 Task: Find connections with filter location Cleckheaton with filter topic #jobinterviewswith filter profile language Spanish with filter current company GULF JOBS with filter school RK University with filter industry Outsourcing and Offshoring Consulting with filter service category Auto Insurance with filter keywords title Copywriter
Action: Mouse moved to (548, 82)
Screenshot: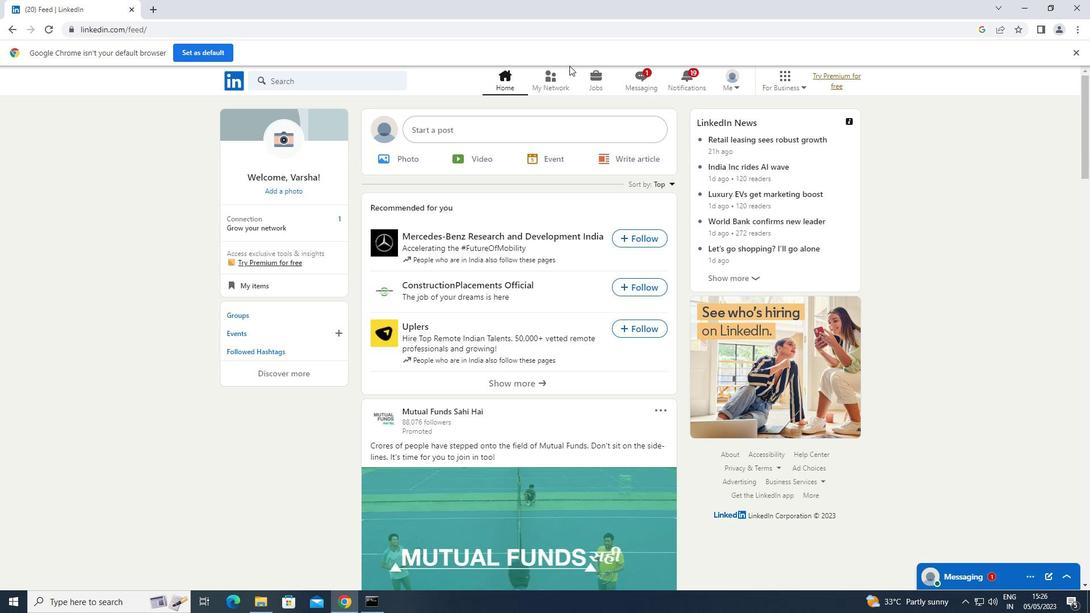 
Action: Mouse pressed left at (548, 82)
Screenshot: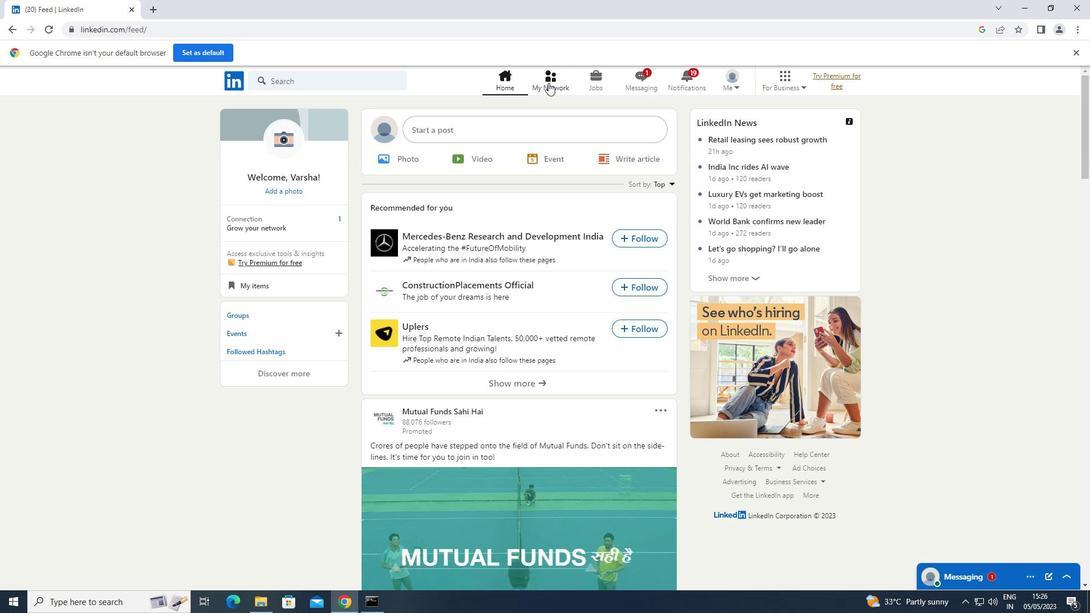 
Action: Mouse moved to (288, 140)
Screenshot: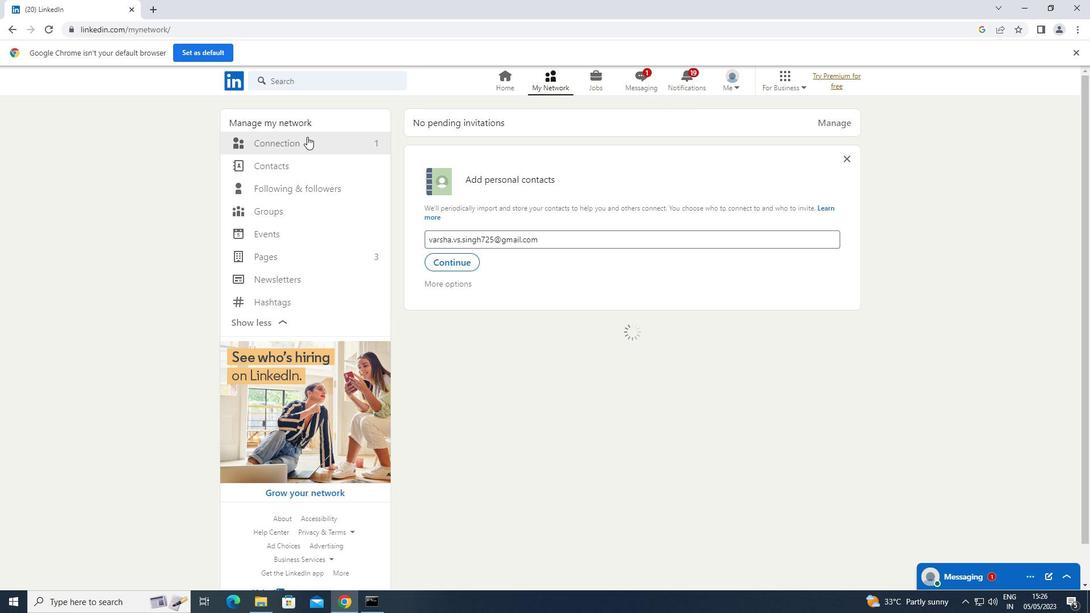 
Action: Mouse pressed left at (288, 140)
Screenshot: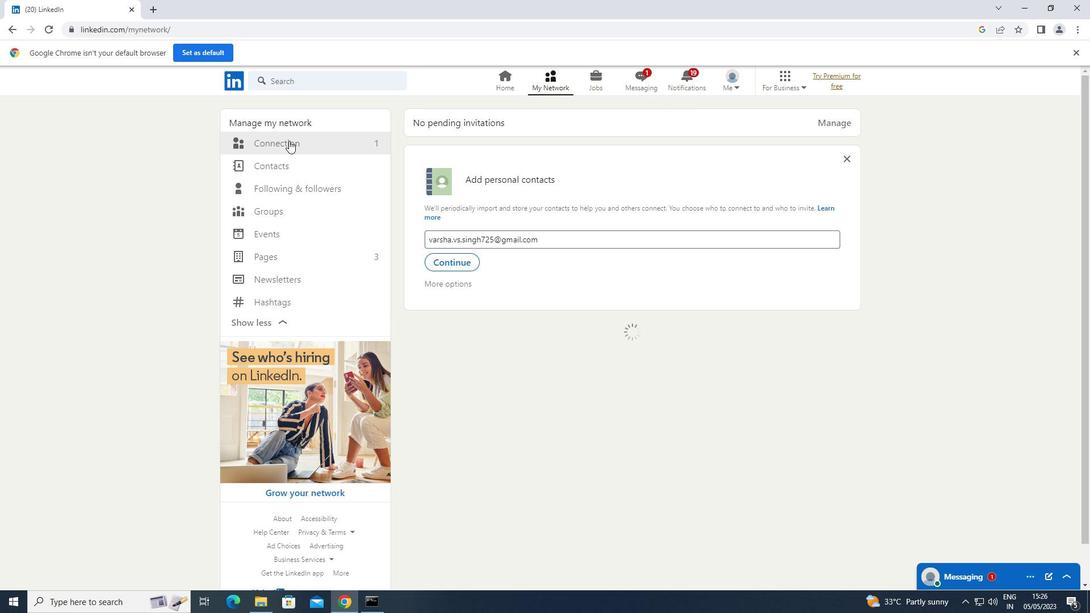 
Action: Mouse moved to (620, 141)
Screenshot: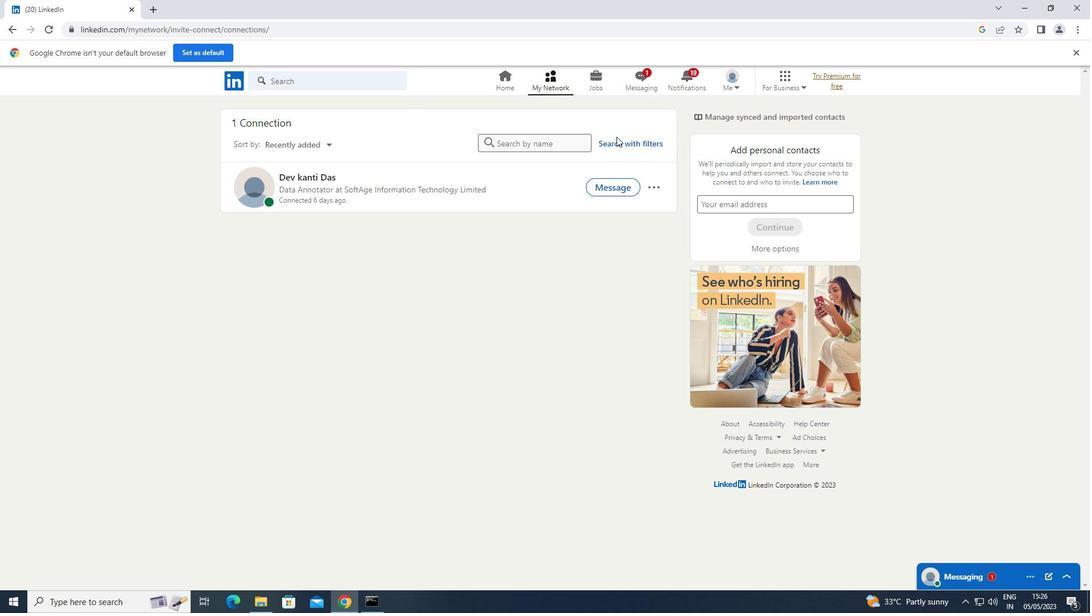 
Action: Mouse pressed left at (620, 141)
Screenshot: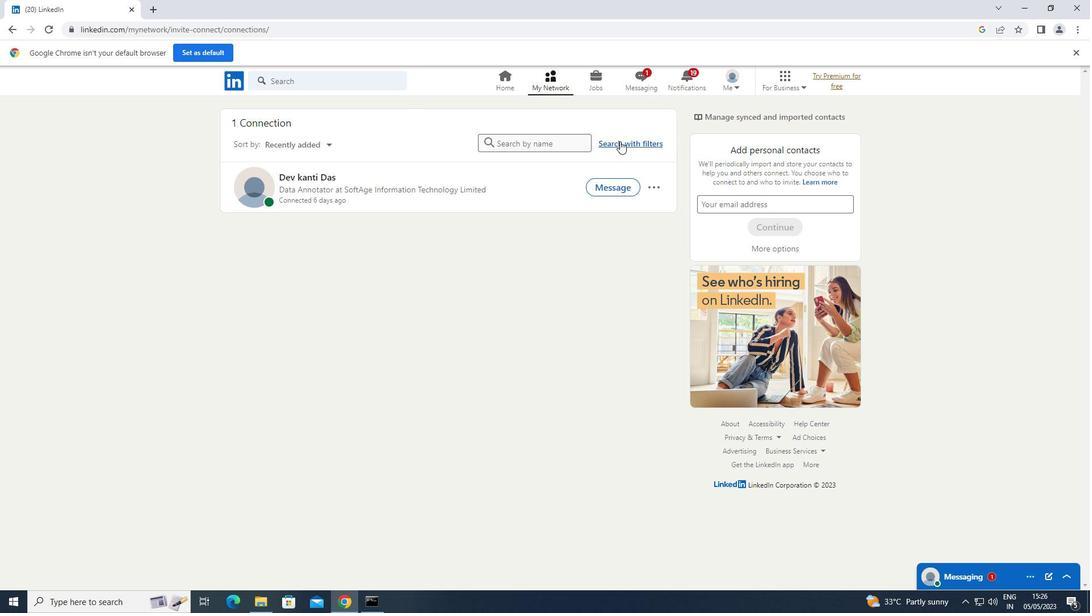 
Action: Mouse moved to (582, 112)
Screenshot: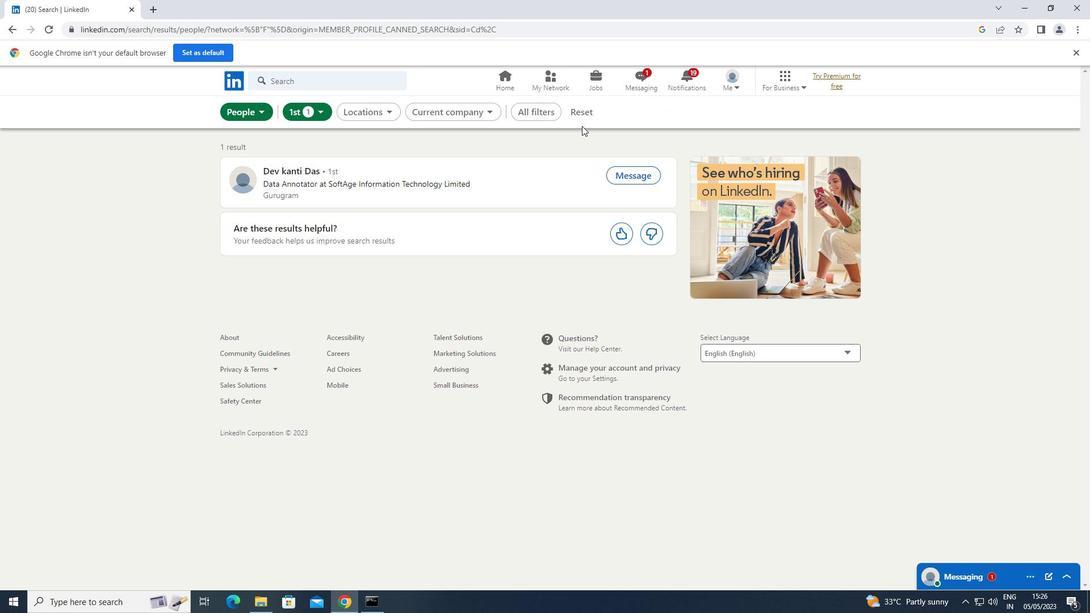 
Action: Mouse pressed left at (582, 112)
Screenshot: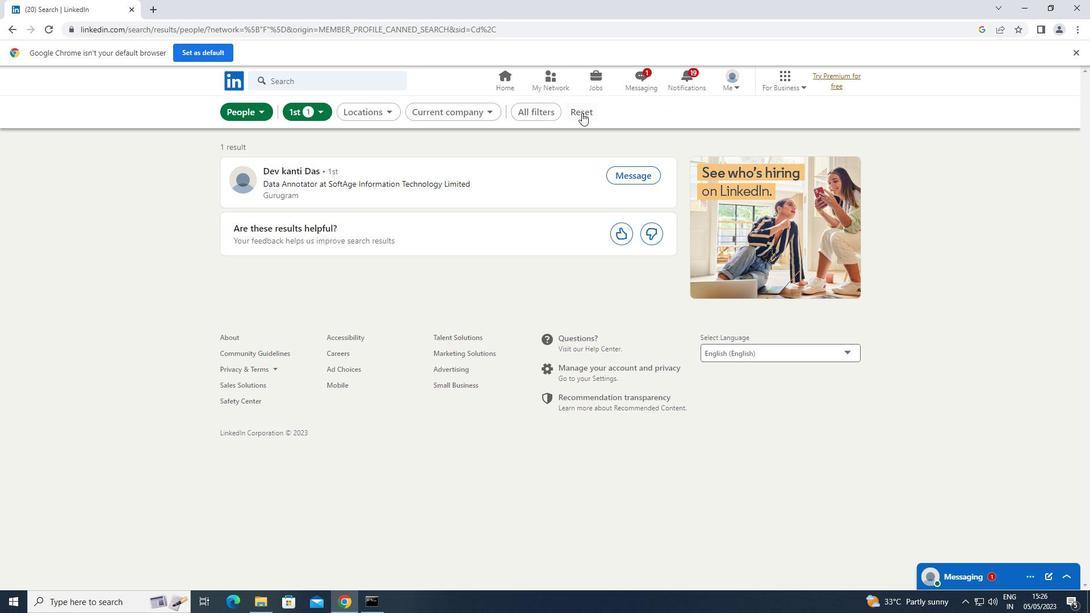 
Action: Mouse moved to (560, 114)
Screenshot: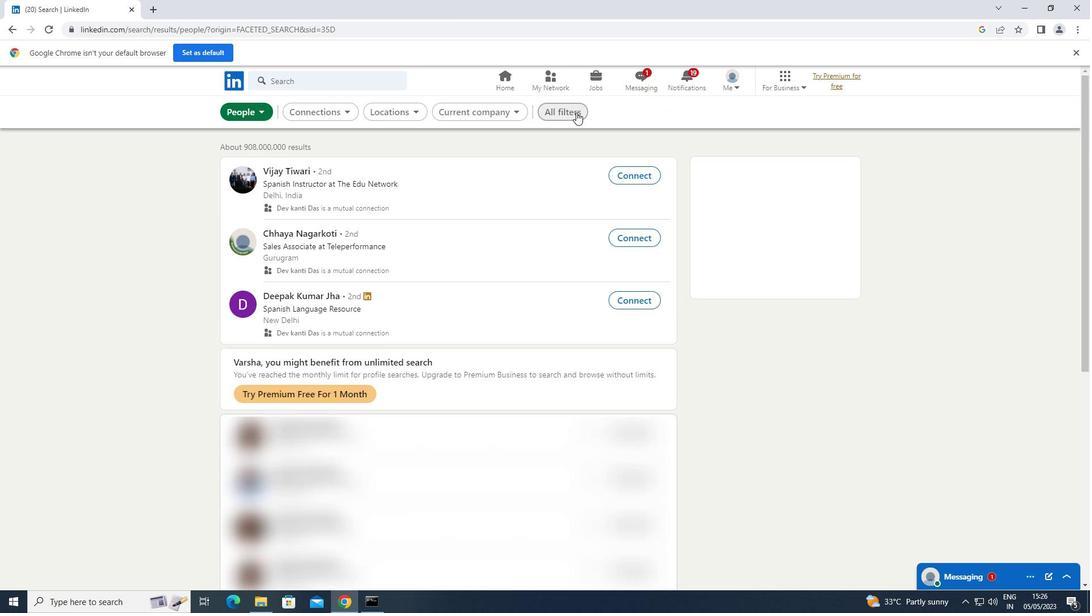 
Action: Mouse pressed left at (560, 114)
Screenshot: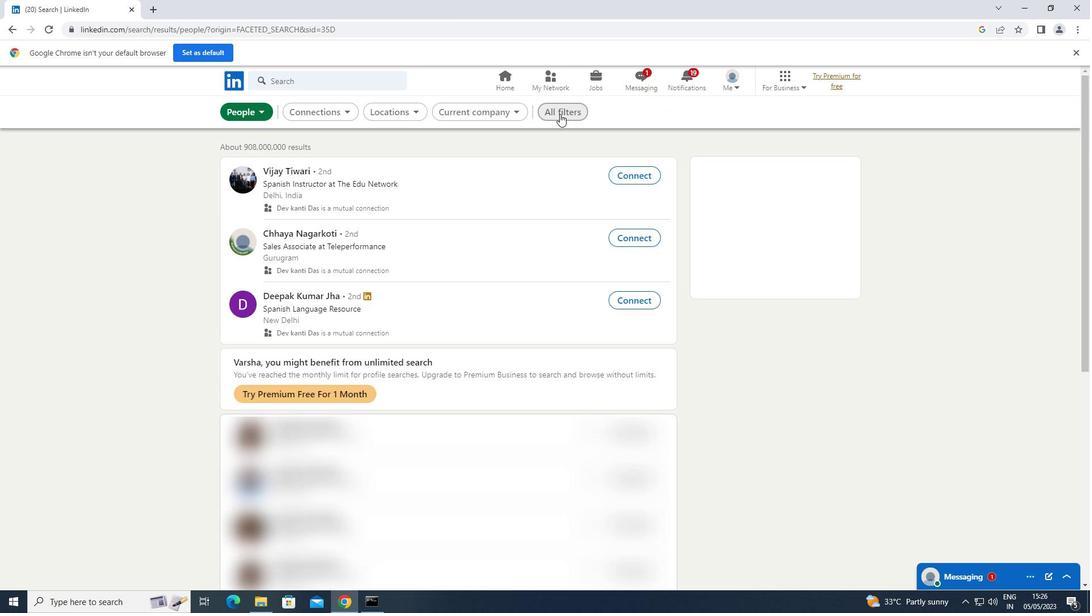 
Action: Mouse moved to (854, 277)
Screenshot: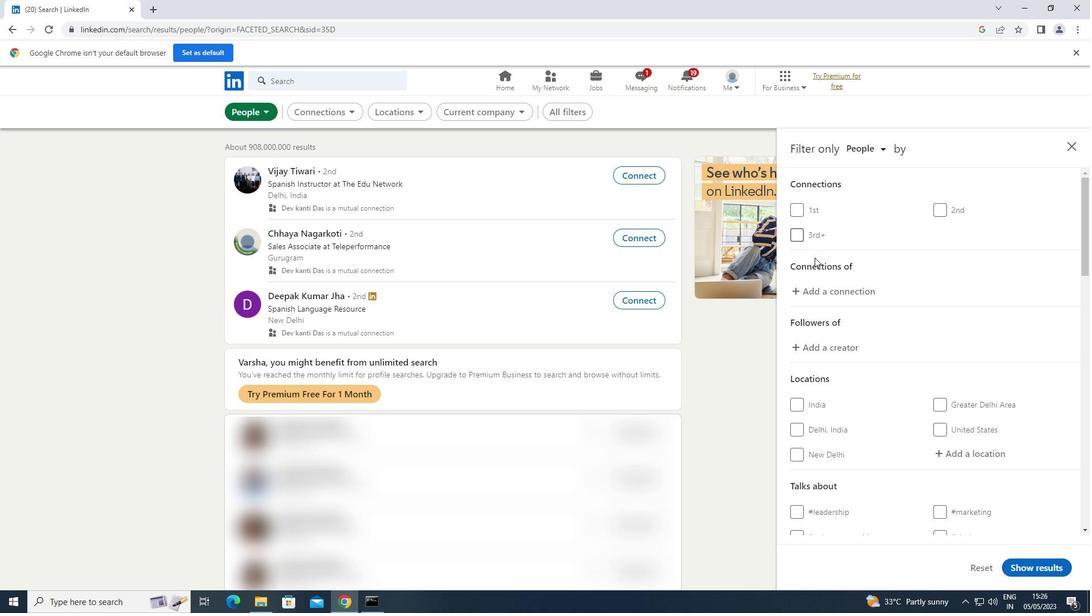 
Action: Mouse scrolled (854, 276) with delta (0, 0)
Screenshot: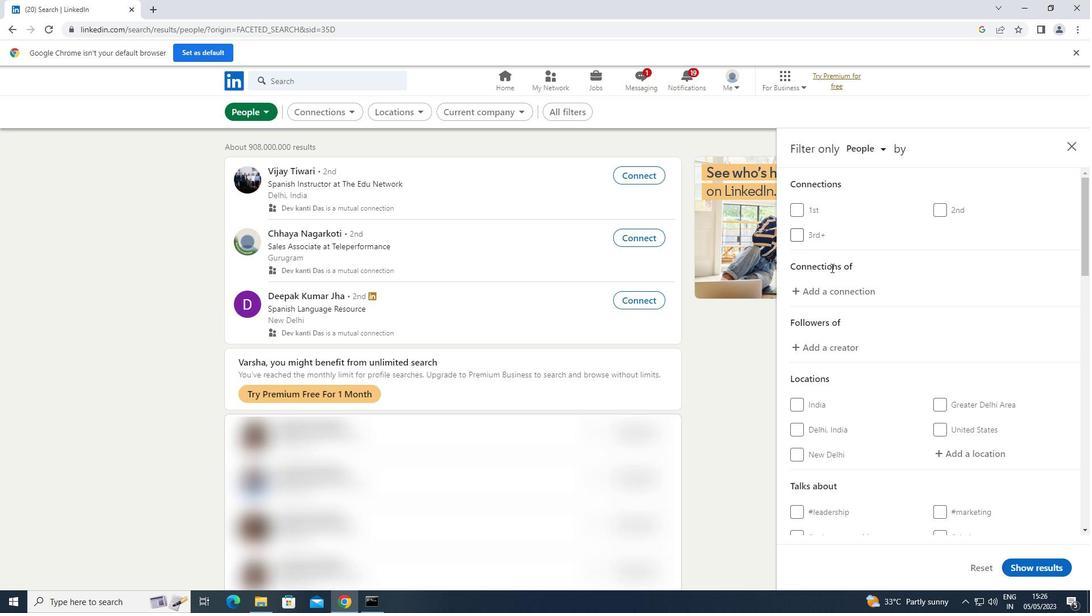 
Action: Mouse scrolled (854, 276) with delta (0, 0)
Screenshot: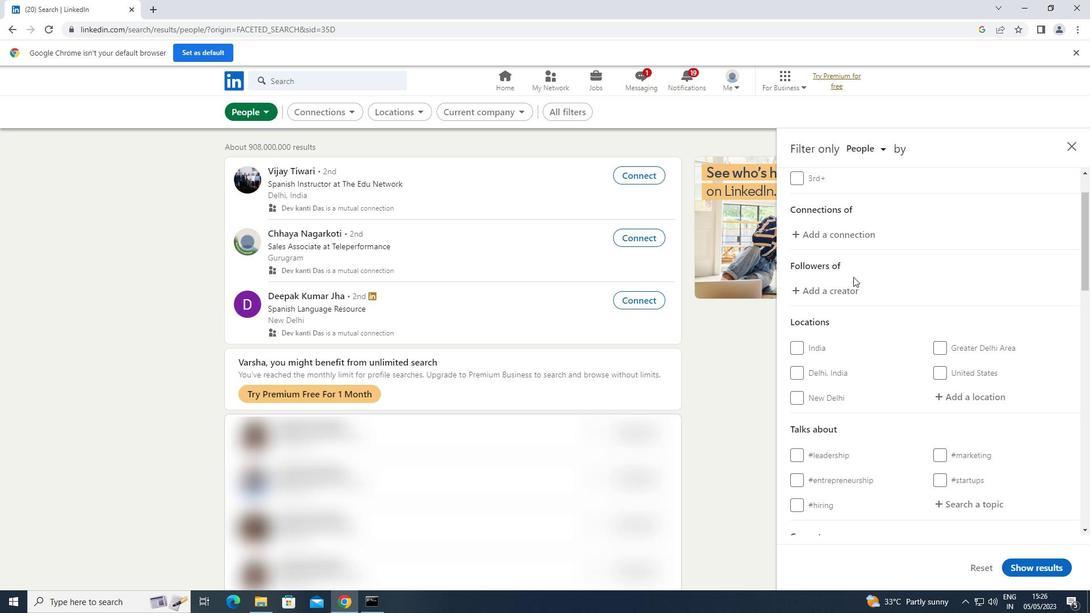 
Action: Mouse moved to (955, 344)
Screenshot: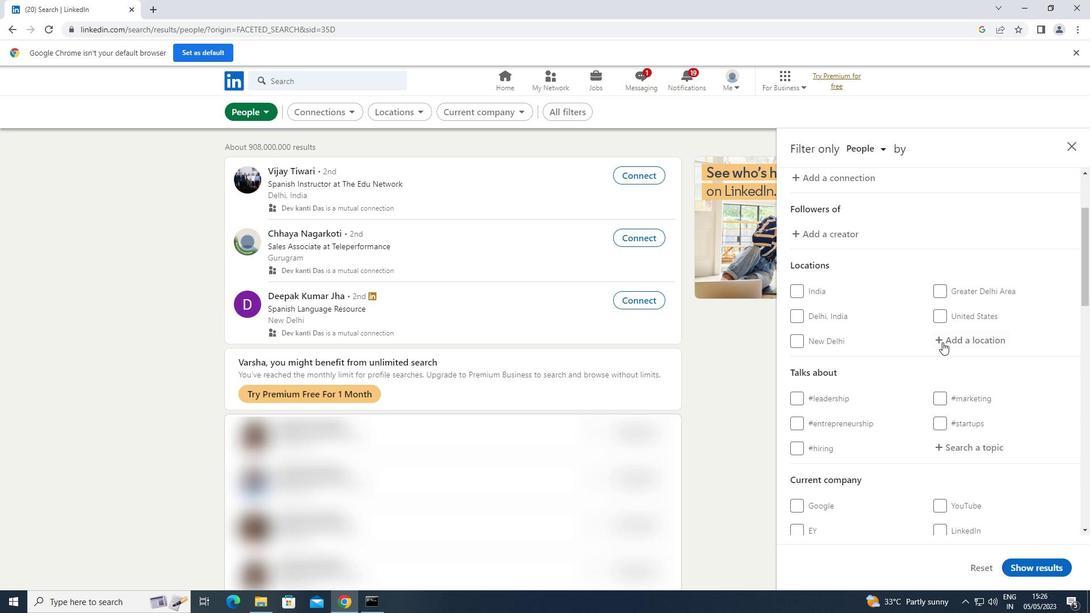 
Action: Mouse pressed left at (955, 344)
Screenshot: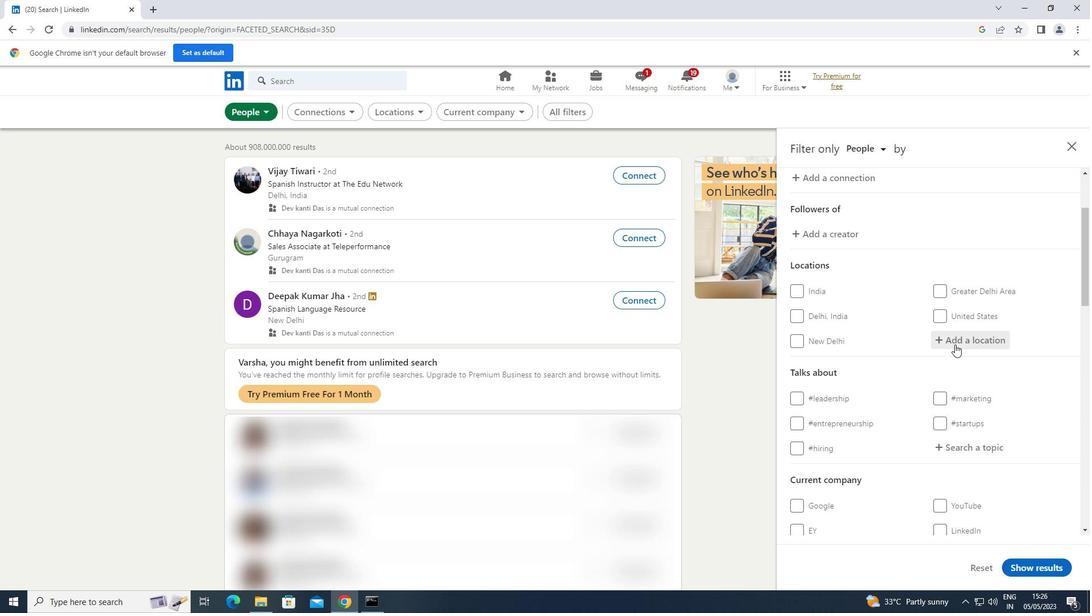 
Action: Key pressed <Key.shift>CLEA<Key.backspace>CKHEATON
Screenshot: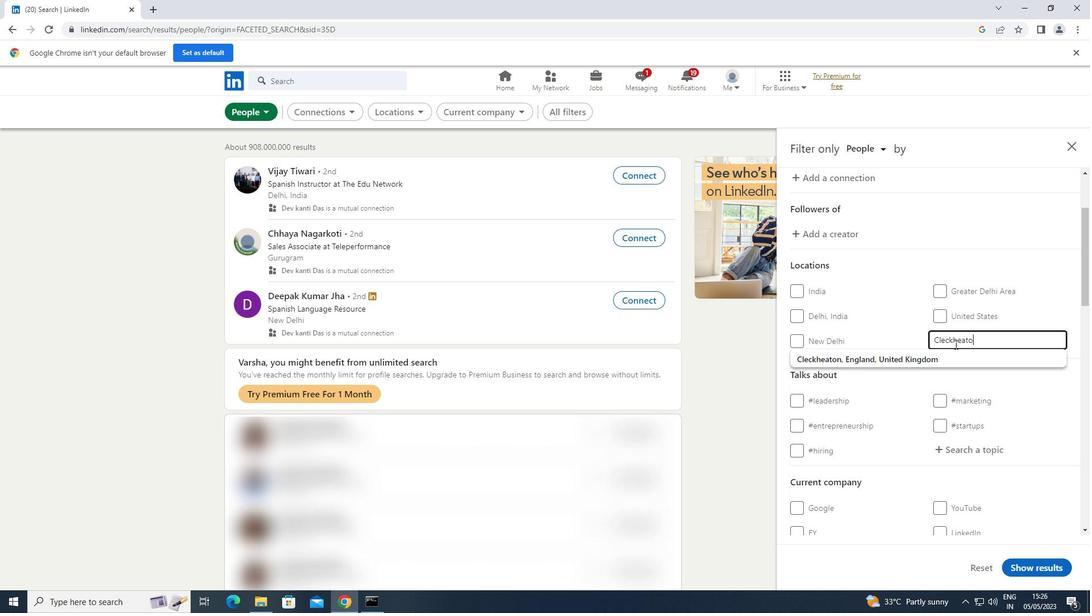
Action: Mouse moved to (952, 444)
Screenshot: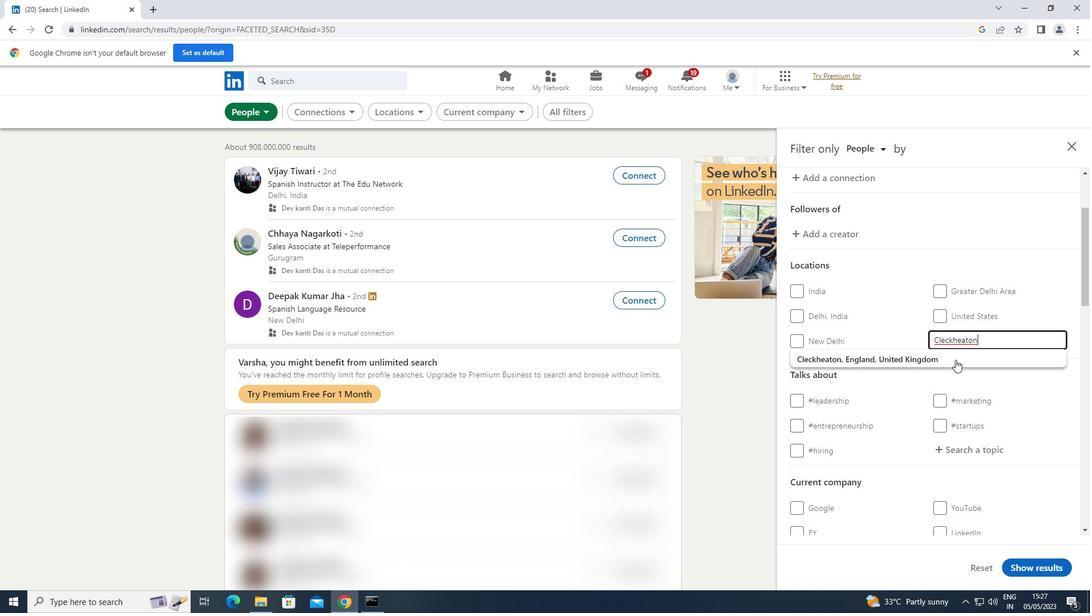 
Action: Mouse pressed left at (952, 444)
Screenshot: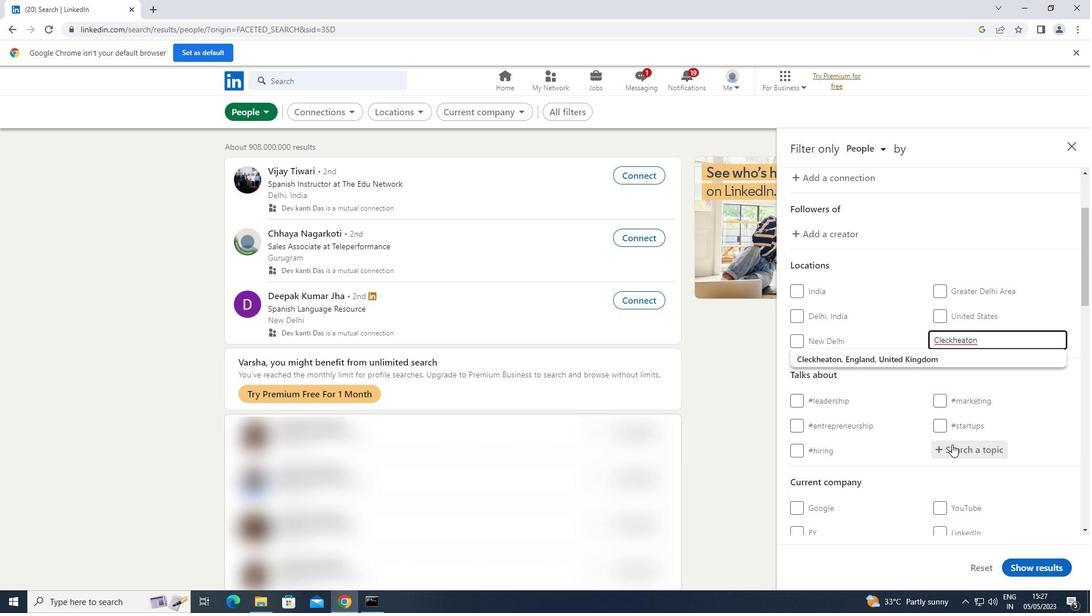 
Action: Key pressed JOBINTERVIEWS
Screenshot: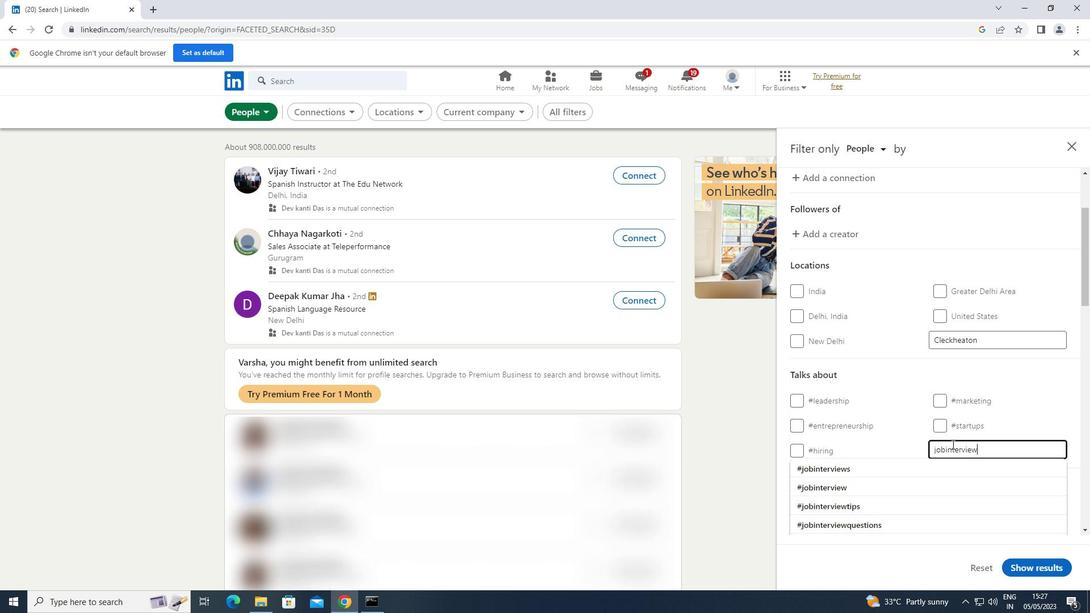 
Action: Mouse moved to (864, 467)
Screenshot: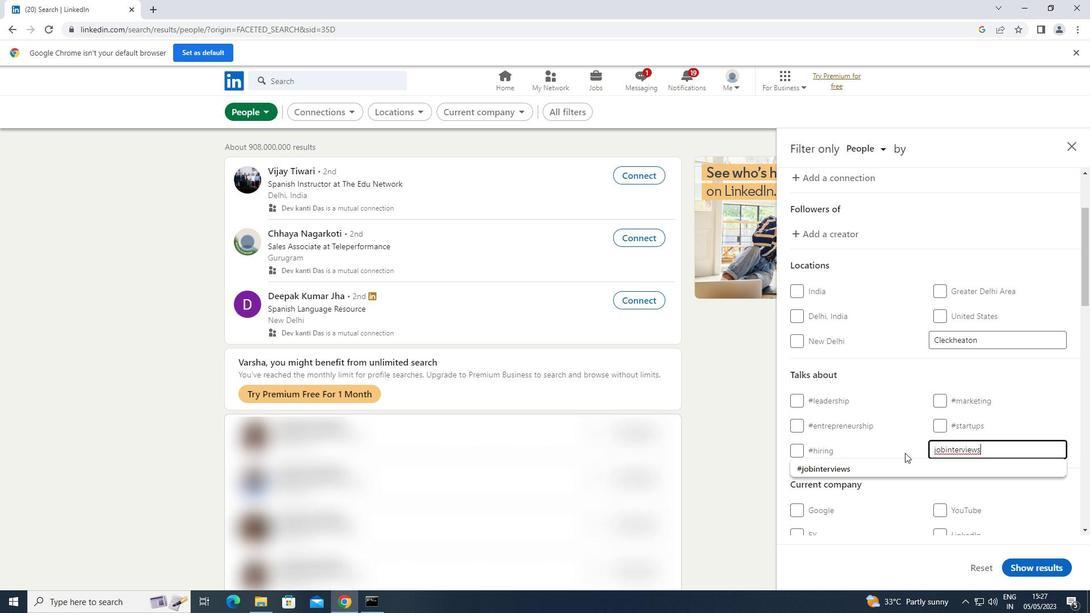 
Action: Mouse pressed left at (864, 467)
Screenshot: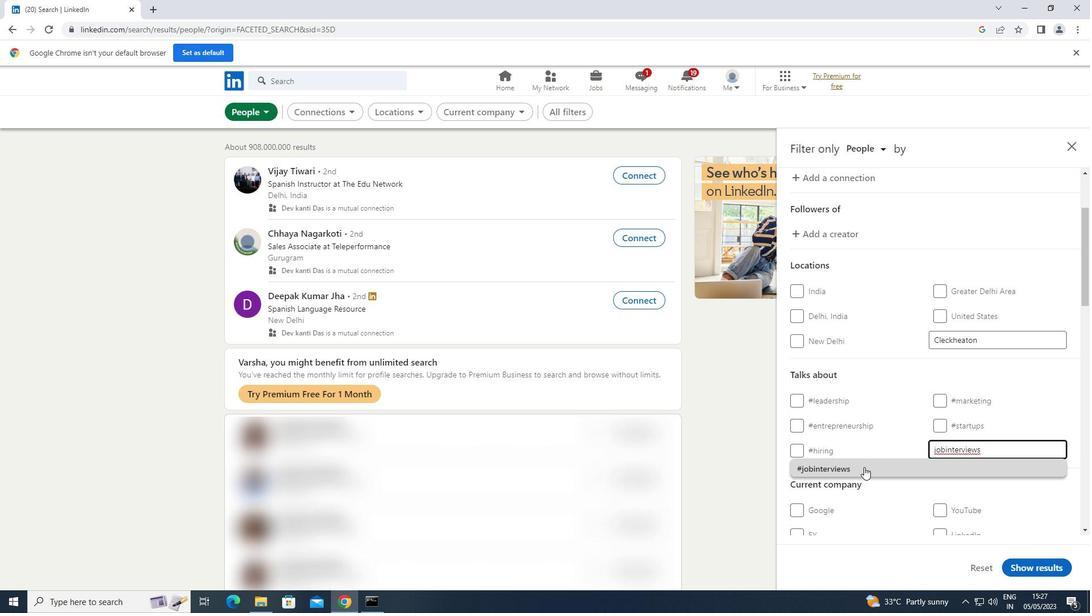 
Action: Mouse moved to (885, 455)
Screenshot: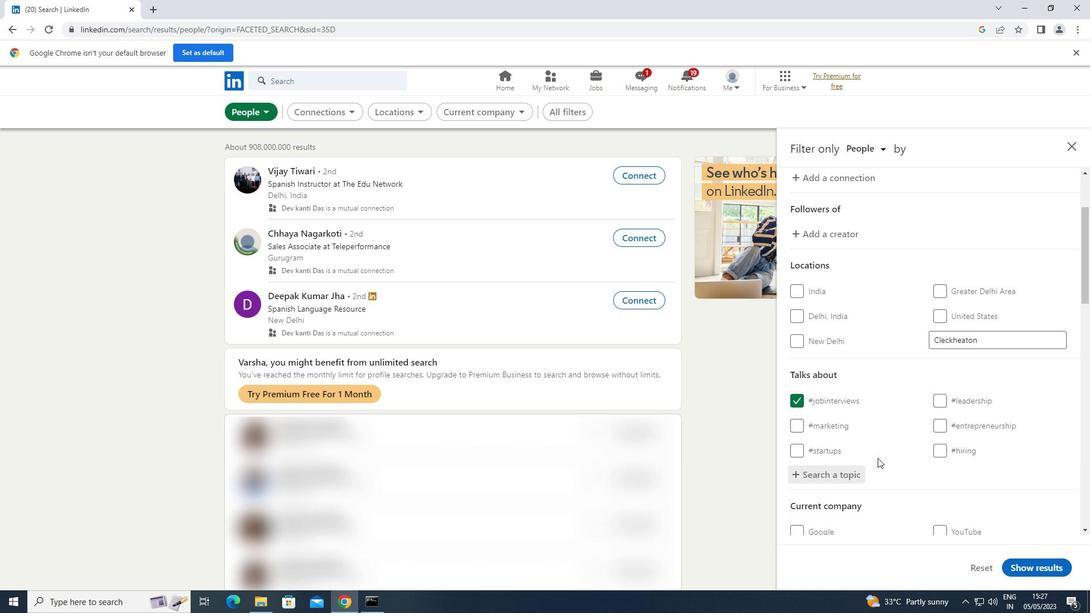
Action: Mouse scrolled (885, 454) with delta (0, 0)
Screenshot: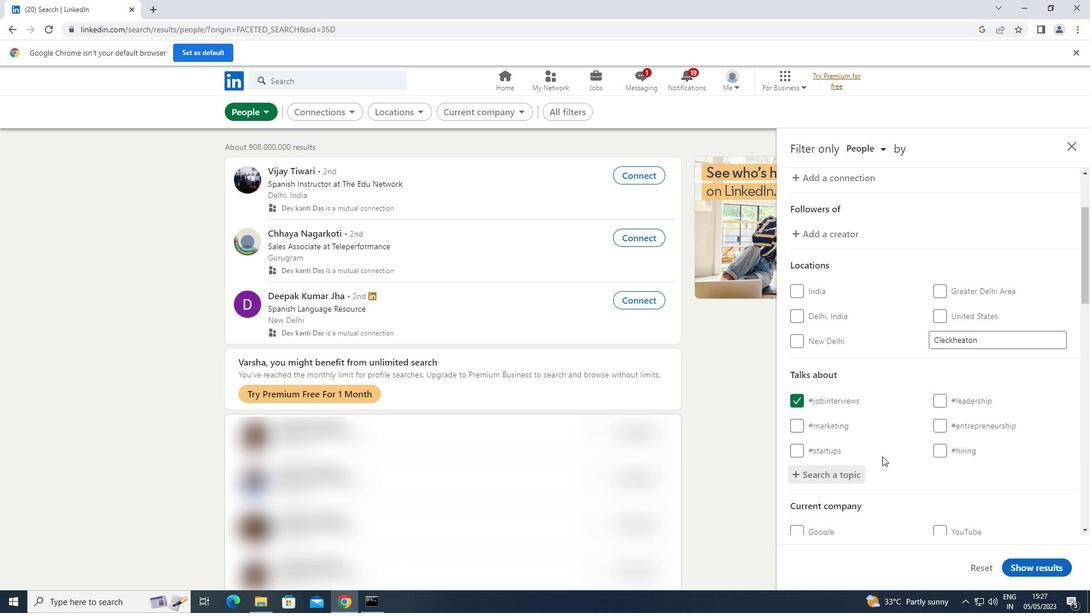 
Action: Mouse scrolled (885, 454) with delta (0, 0)
Screenshot: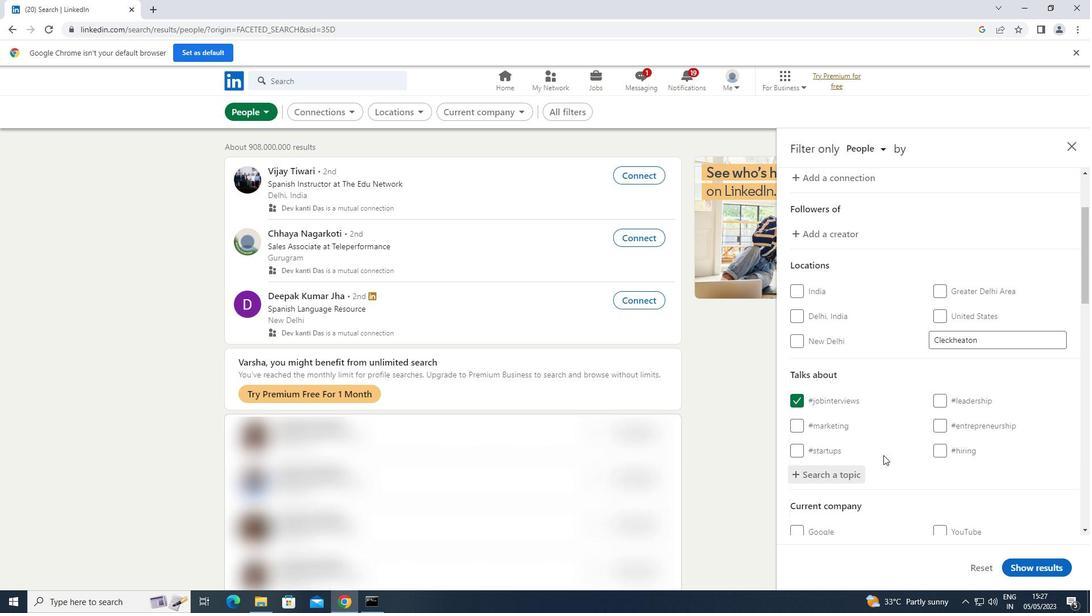 
Action: Mouse scrolled (885, 454) with delta (0, 0)
Screenshot: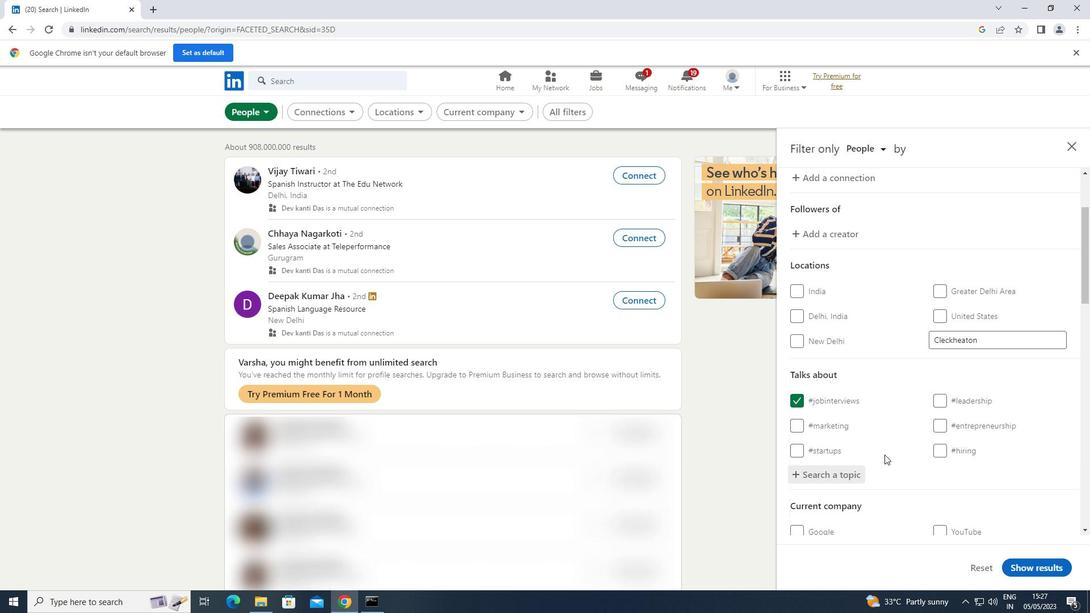 
Action: Mouse scrolled (885, 454) with delta (0, 0)
Screenshot: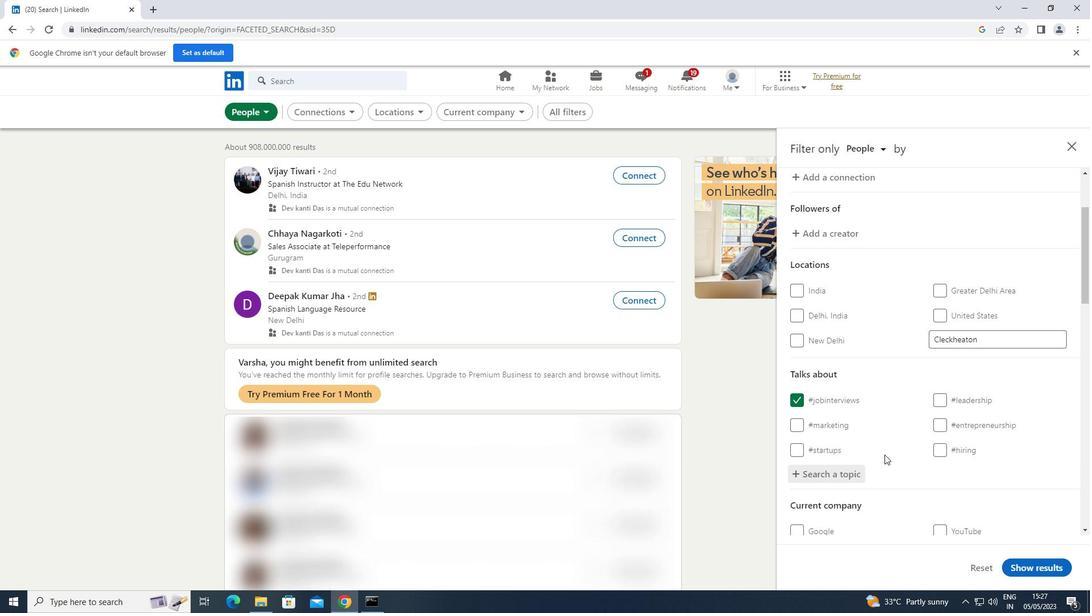 
Action: Mouse moved to (887, 454)
Screenshot: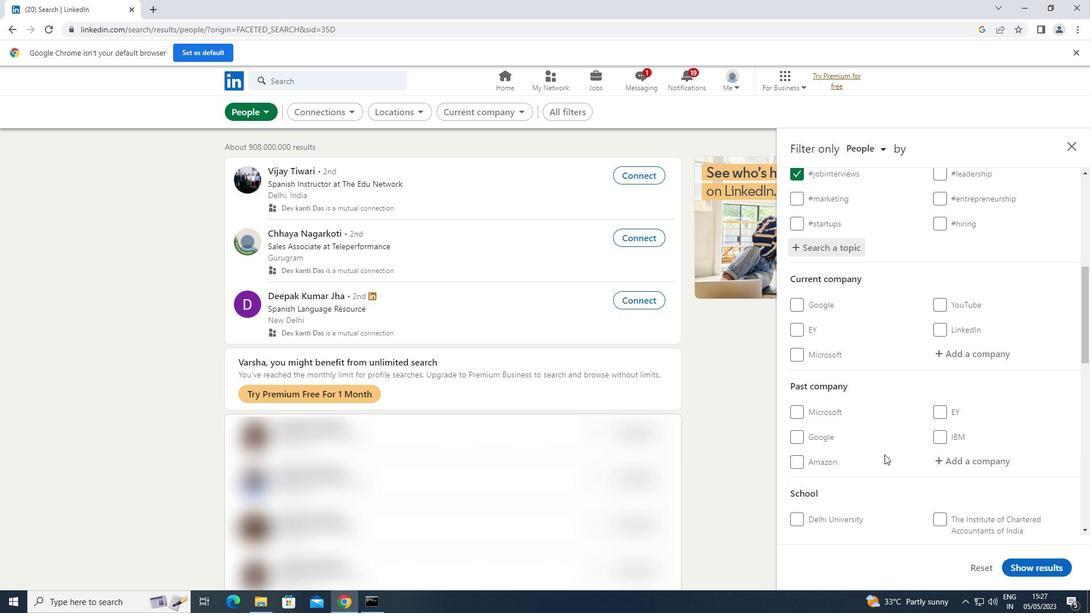 
Action: Mouse scrolled (887, 454) with delta (0, 0)
Screenshot: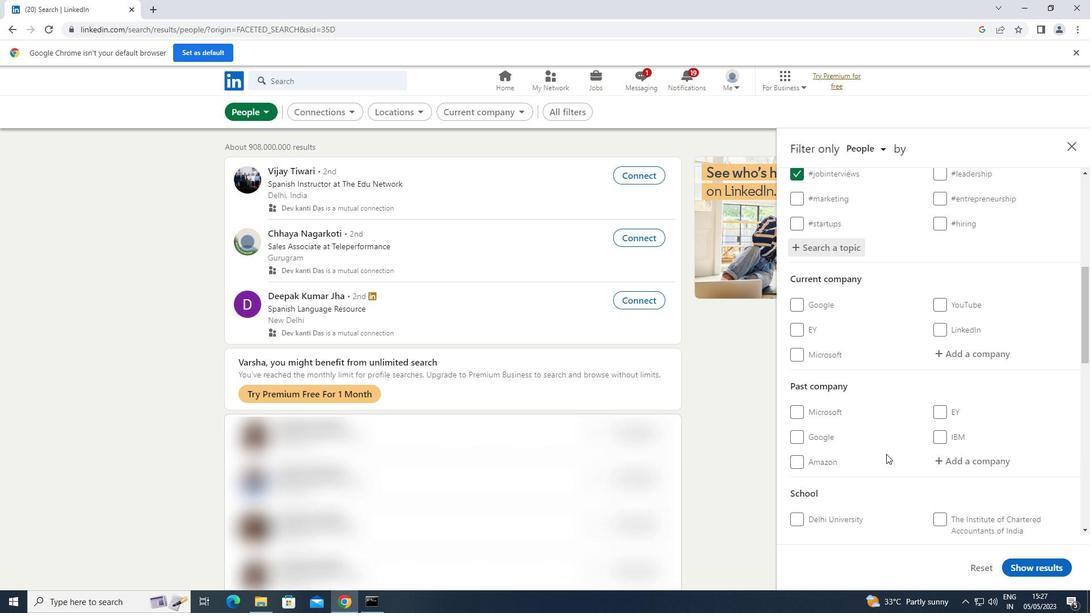 
Action: Mouse scrolled (887, 454) with delta (0, 0)
Screenshot: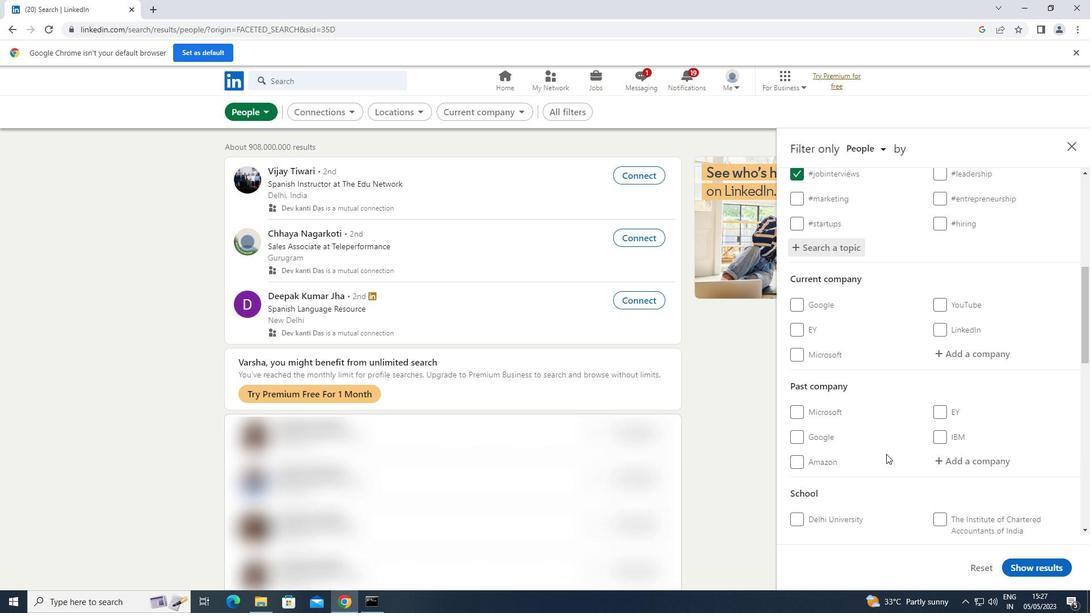 
Action: Mouse scrolled (887, 454) with delta (0, 0)
Screenshot: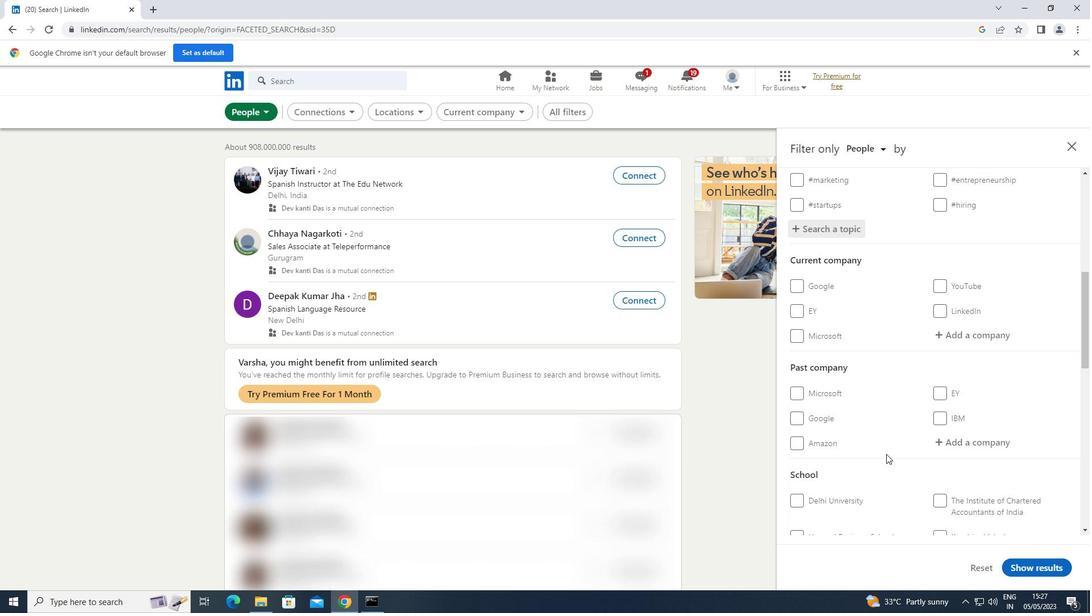 
Action: Mouse scrolled (887, 454) with delta (0, 0)
Screenshot: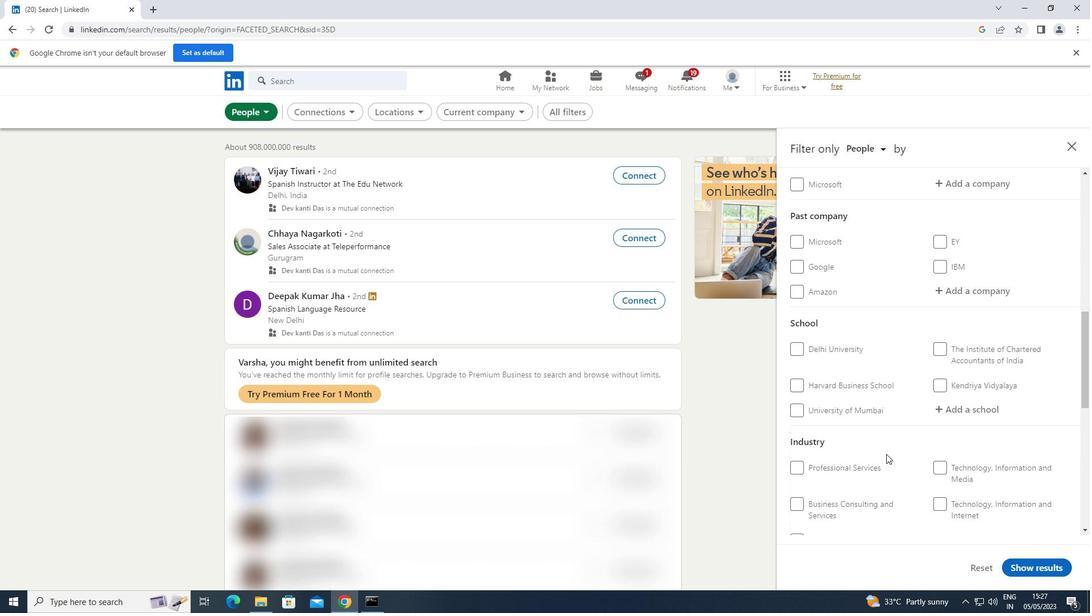 
Action: Mouse scrolled (887, 454) with delta (0, 0)
Screenshot: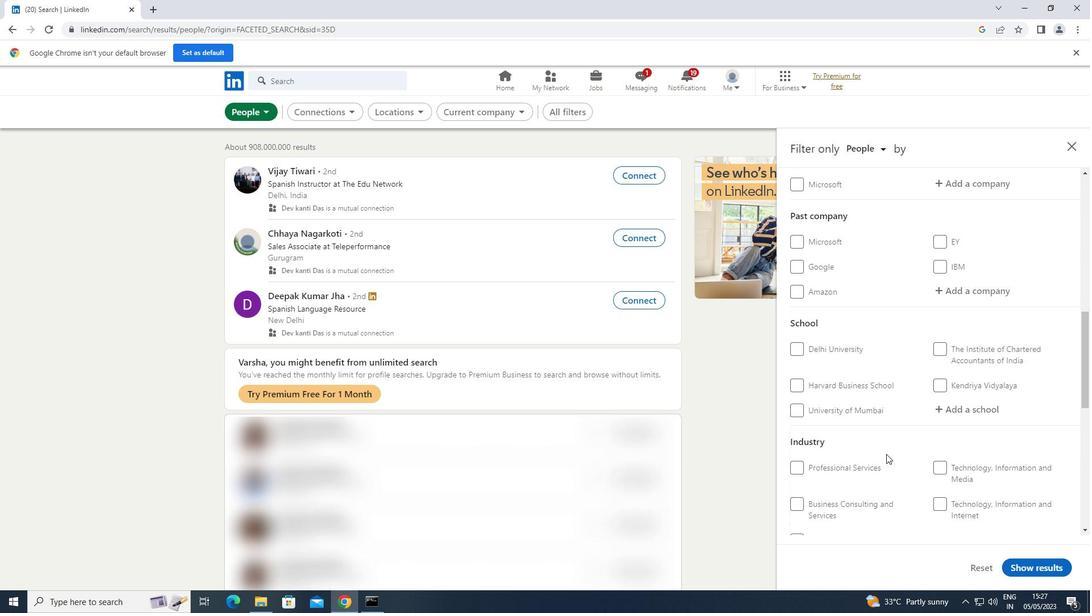 
Action: Mouse scrolled (887, 454) with delta (0, 0)
Screenshot: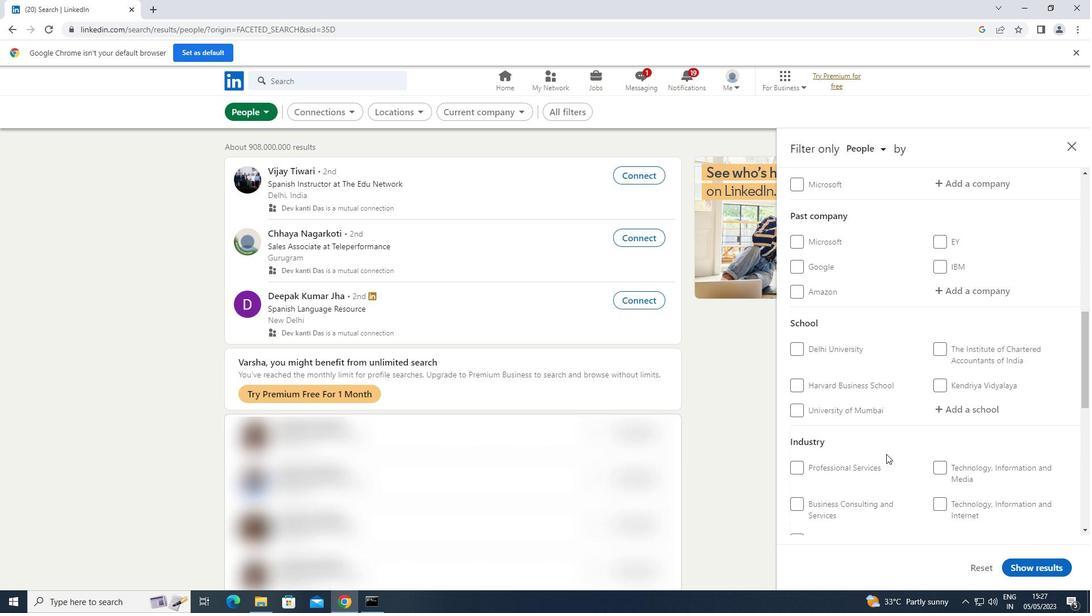 
Action: Mouse scrolled (887, 454) with delta (0, 0)
Screenshot: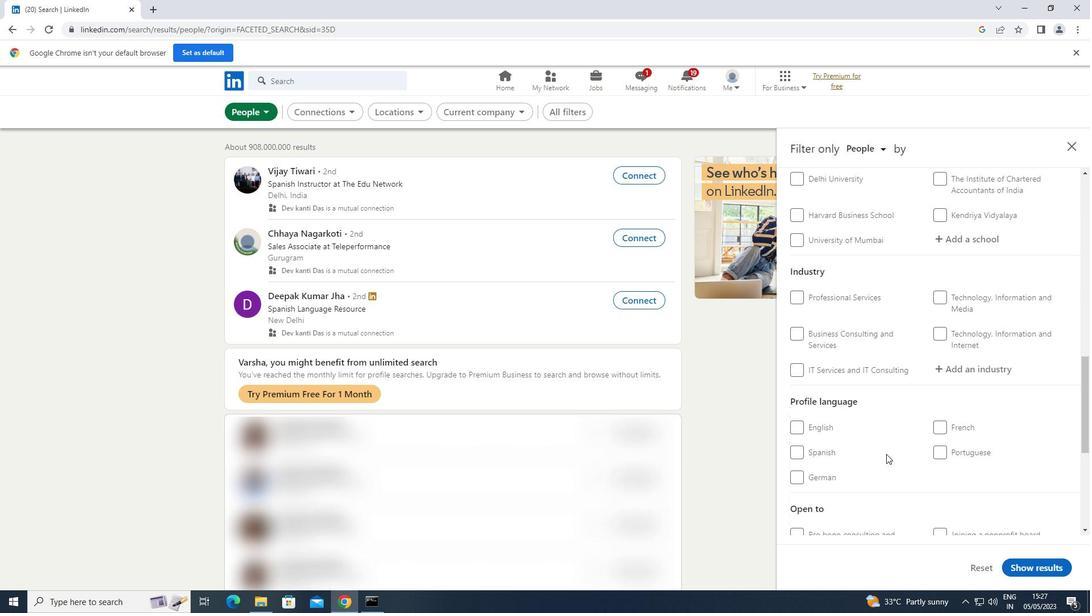 
Action: Mouse scrolled (887, 454) with delta (0, 0)
Screenshot: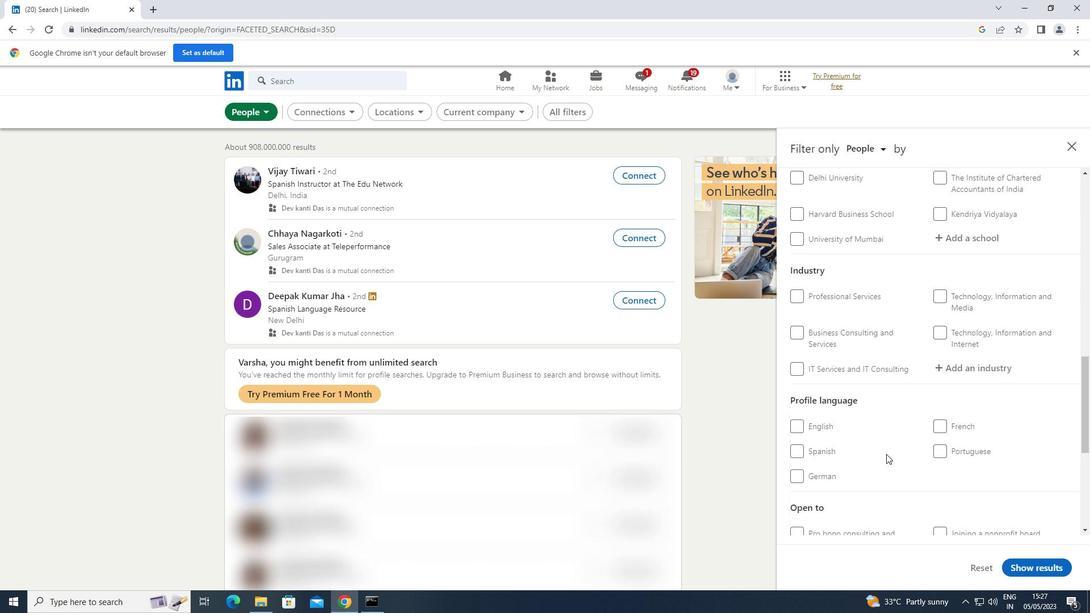 
Action: Mouse moved to (796, 338)
Screenshot: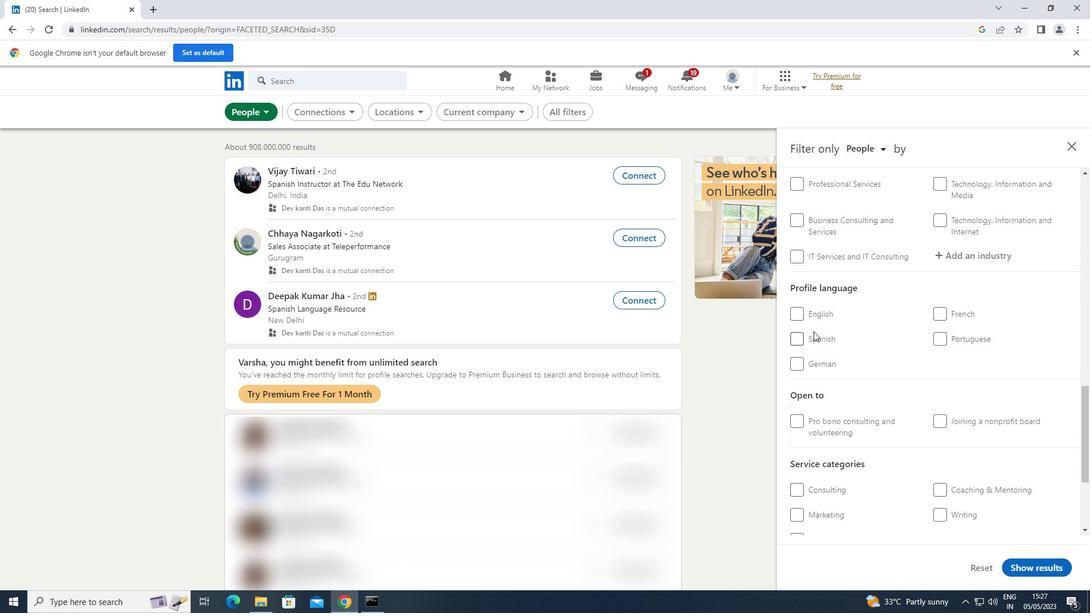 
Action: Mouse pressed left at (796, 338)
Screenshot: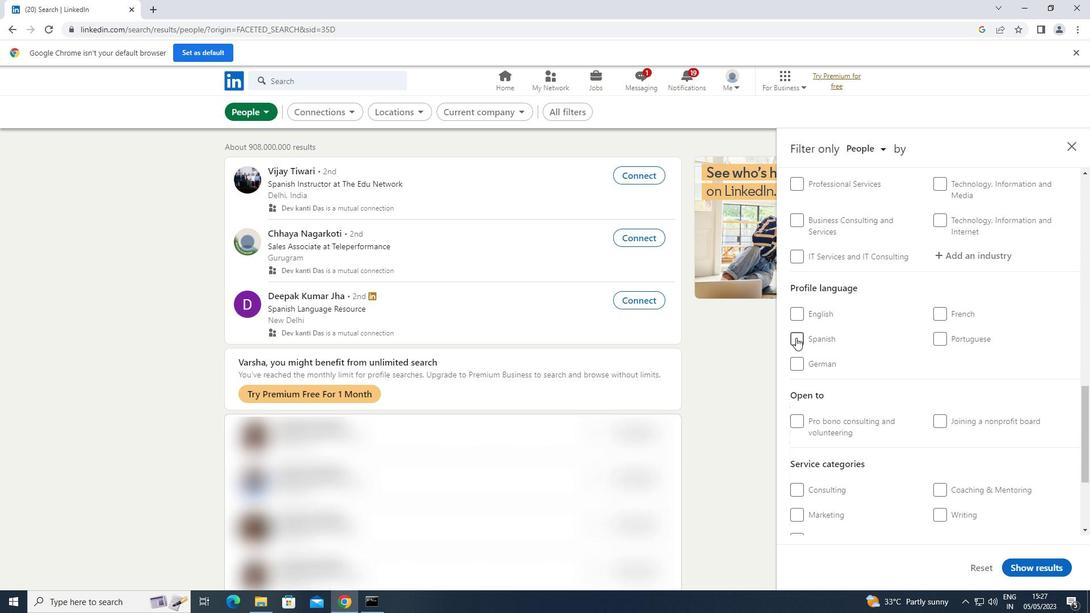 
Action: Mouse scrolled (796, 338) with delta (0, 0)
Screenshot: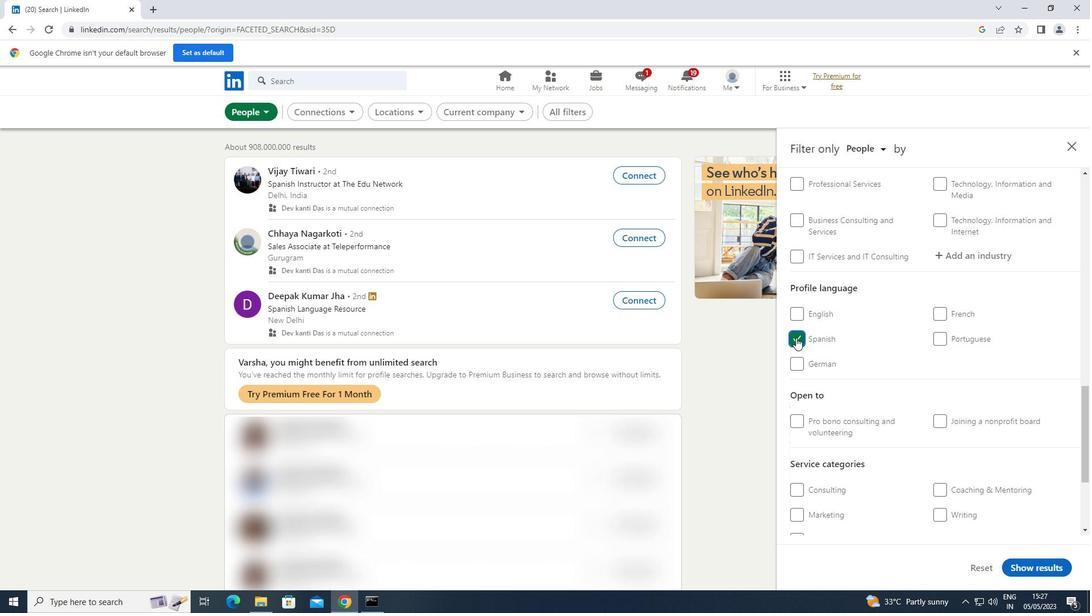 
Action: Mouse scrolled (796, 338) with delta (0, 0)
Screenshot: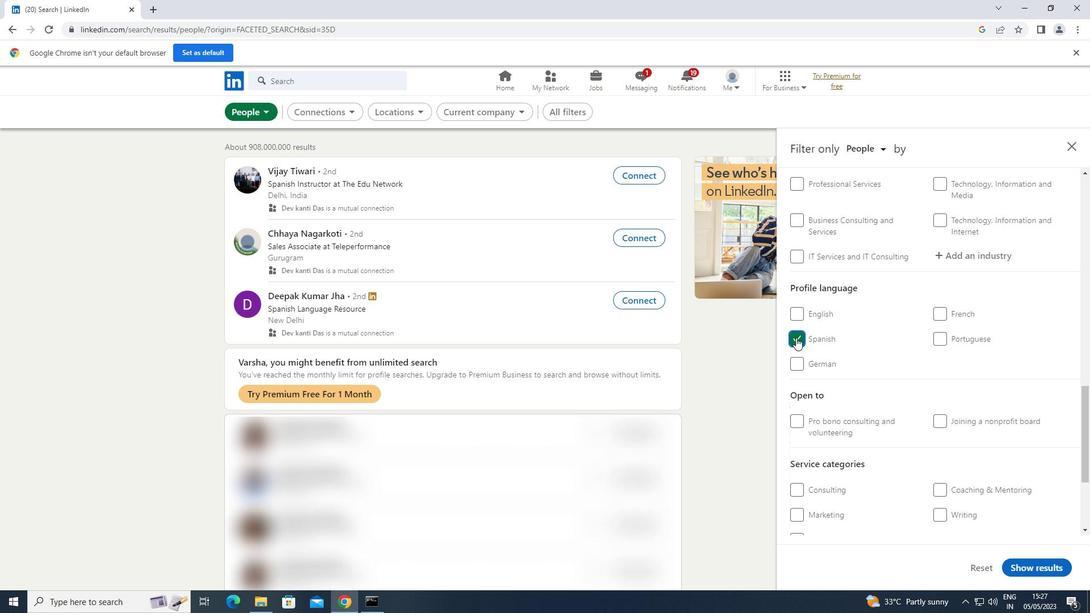 
Action: Mouse scrolled (796, 338) with delta (0, 0)
Screenshot: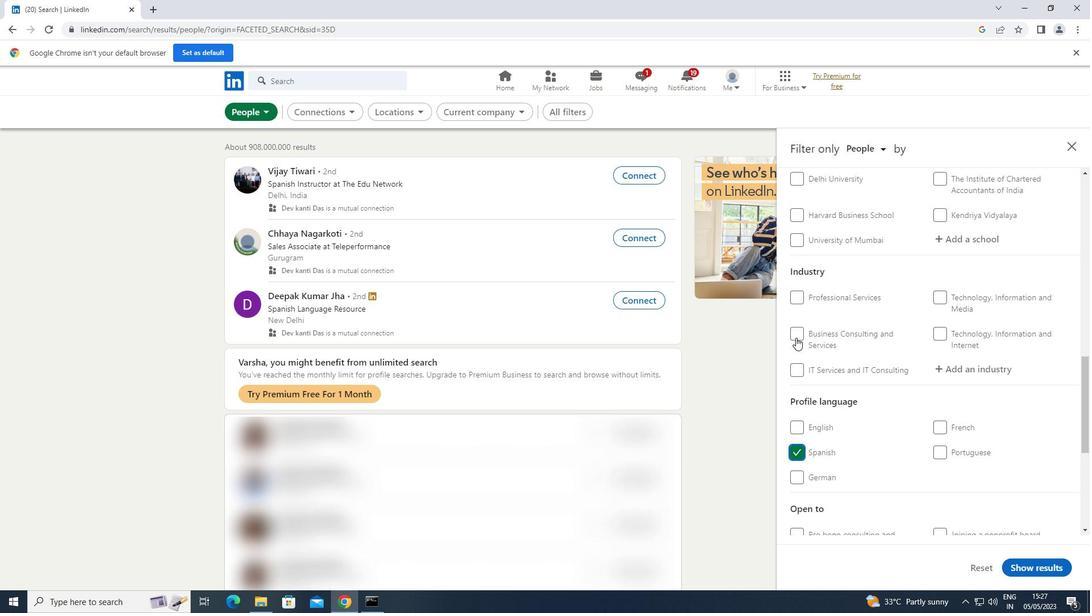 
Action: Mouse scrolled (796, 338) with delta (0, 0)
Screenshot: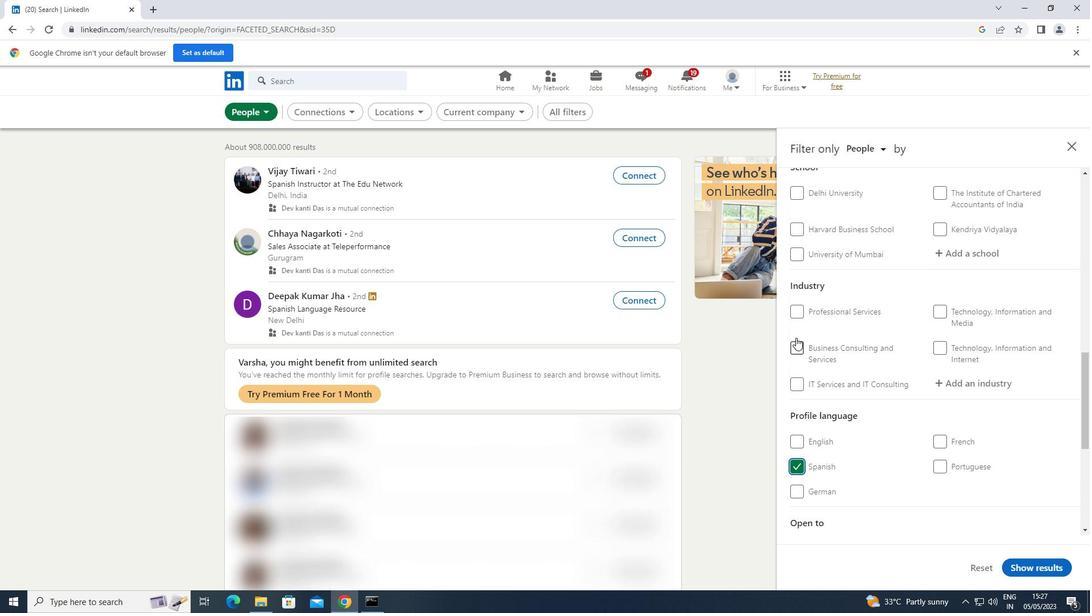 
Action: Mouse scrolled (796, 338) with delta (0, 0)
Screenshot: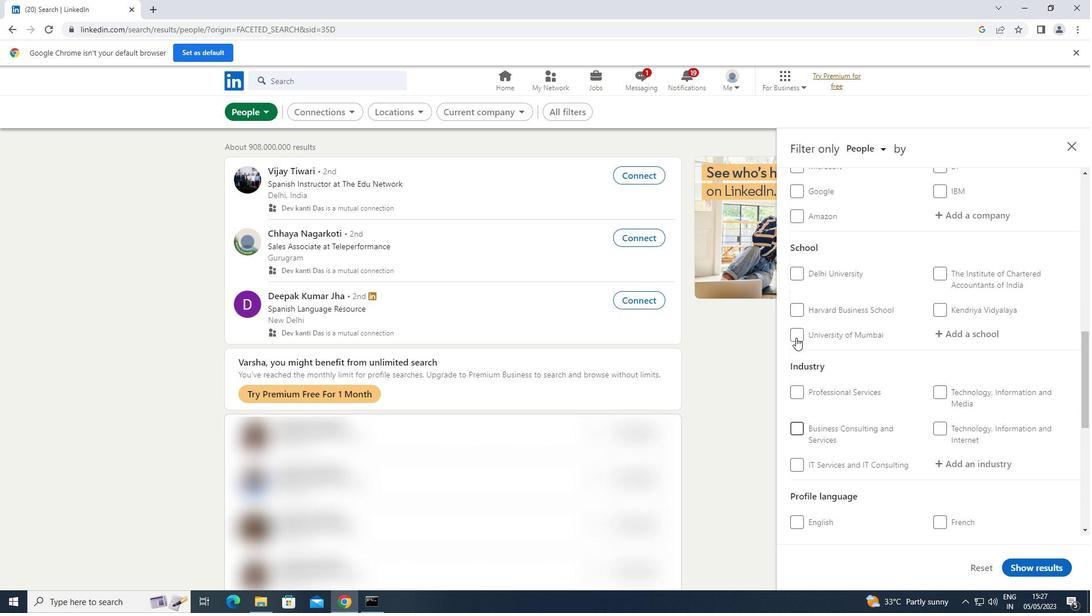 
Action: Mouse moved to (796, 338)
Screenshot: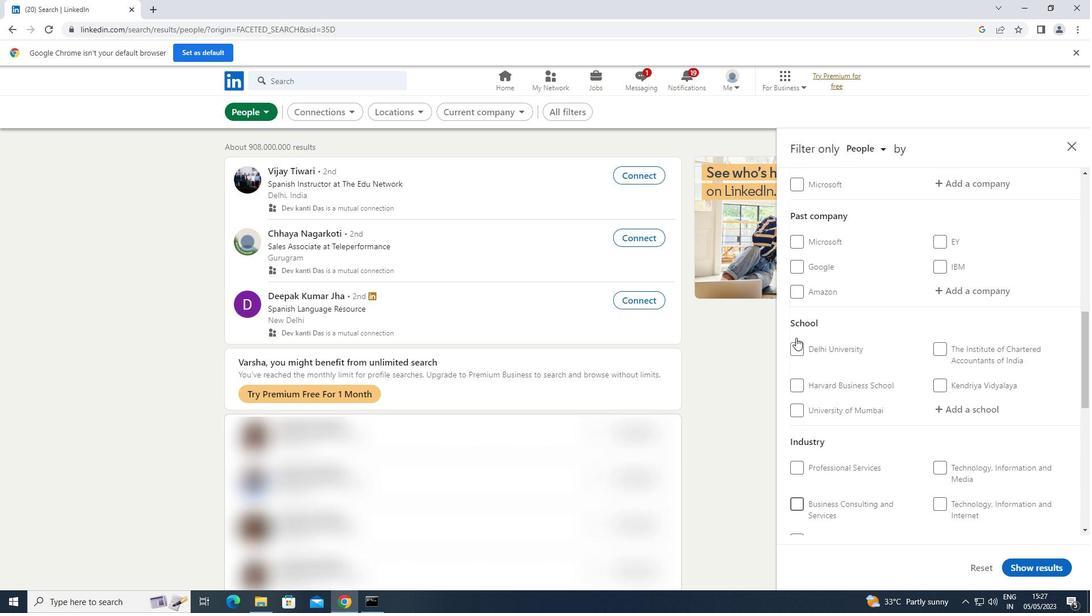 
Action: Mouse scrolled (796, 338) with delta (0, 0)
Screenshot: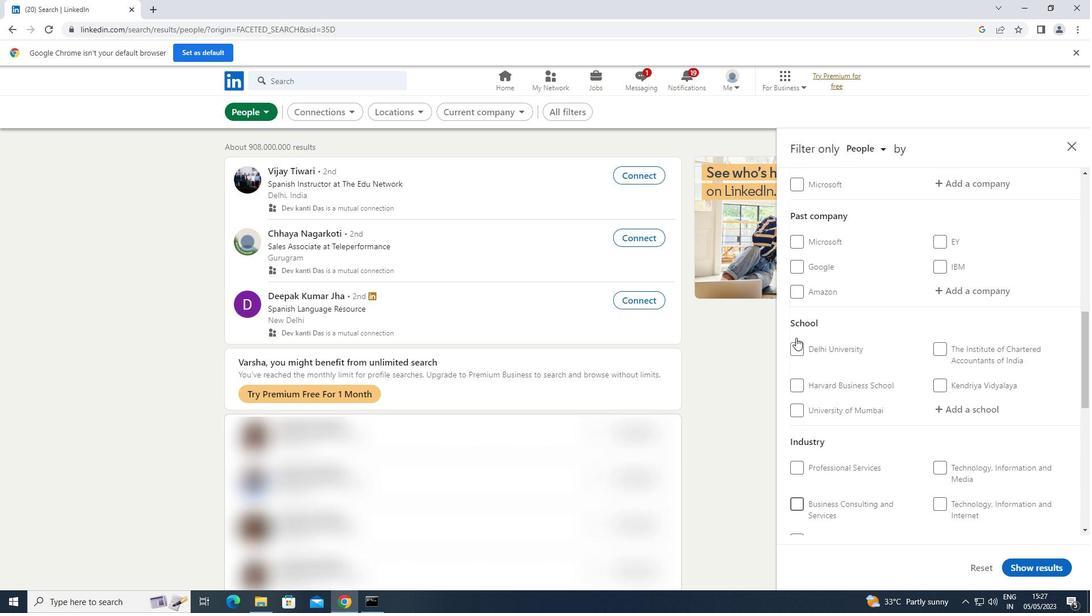 
Action: Mouse moved to (797, 338)
Screenshot: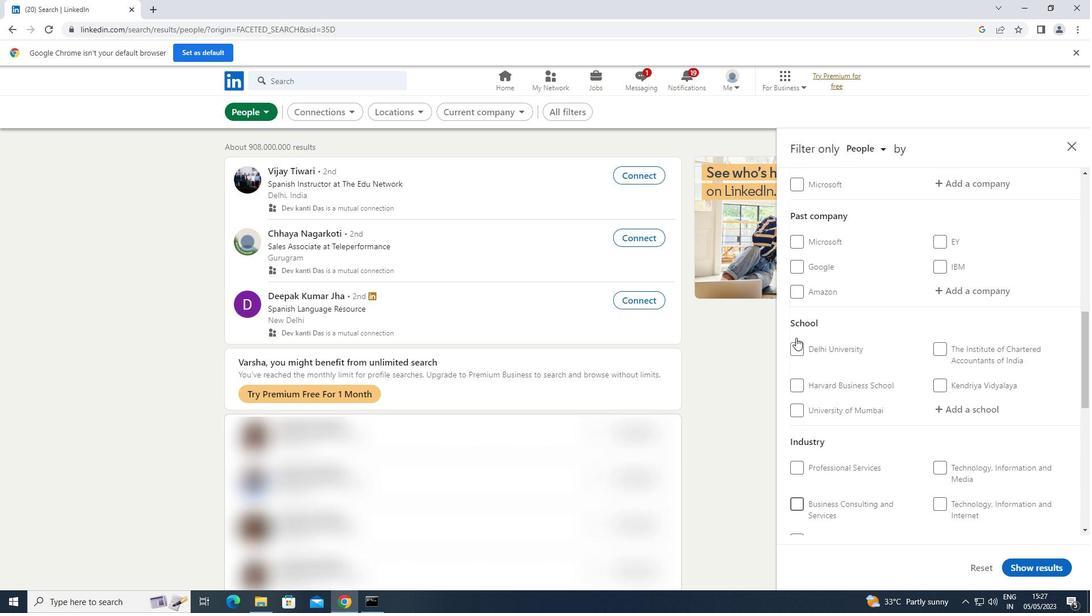 
Action: Mouse scrolled (797, 338) with delta (0, 0)
Screenshot: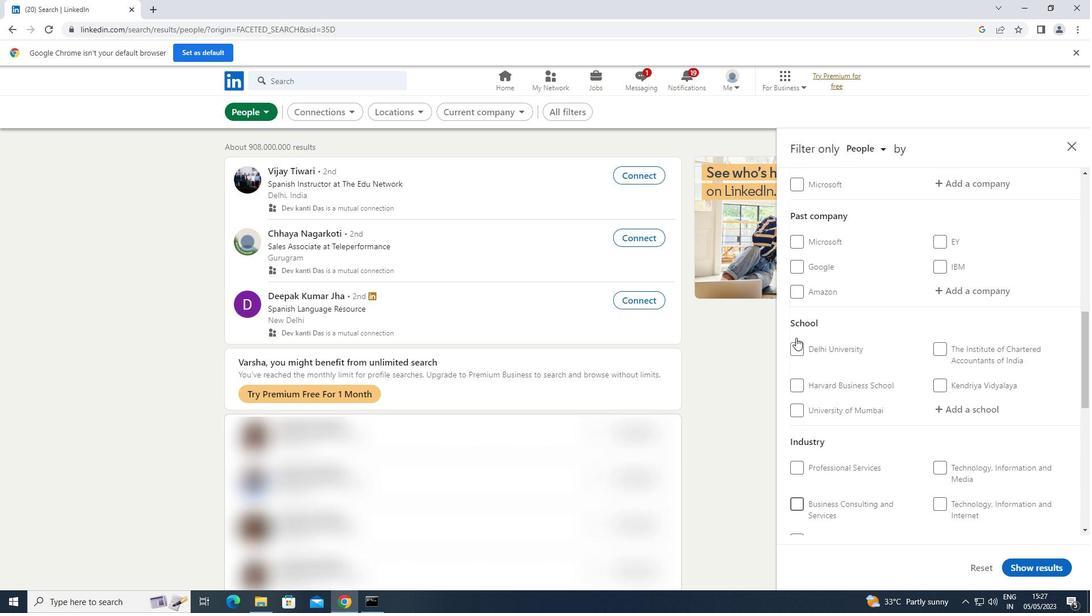 
Action: Mouse moved to (963, 284)
Screenshot: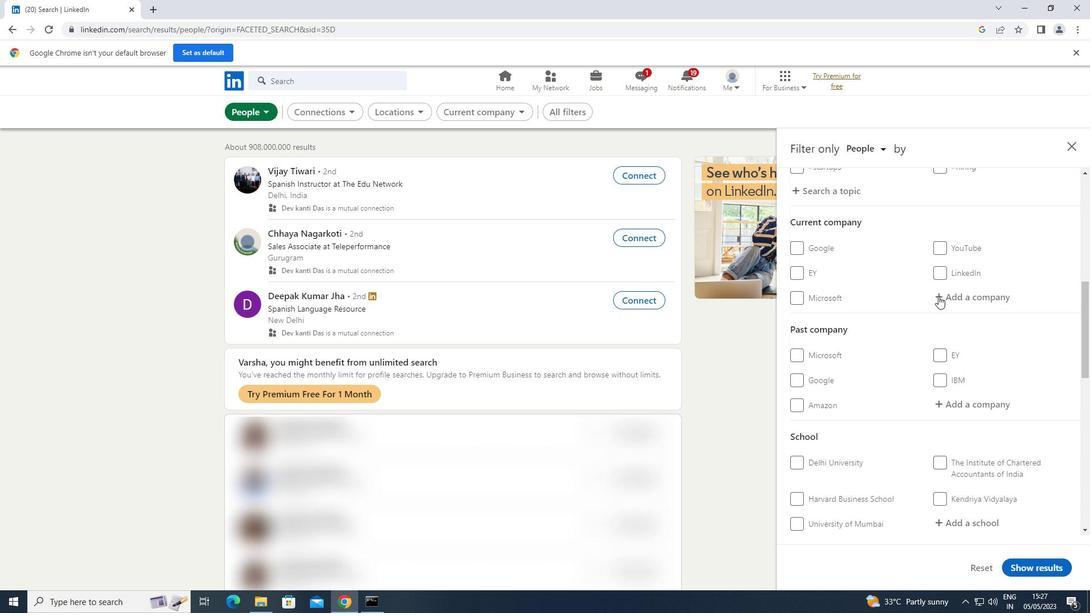 
Action: Mouse pressed left at (963, 284)
Screenshot: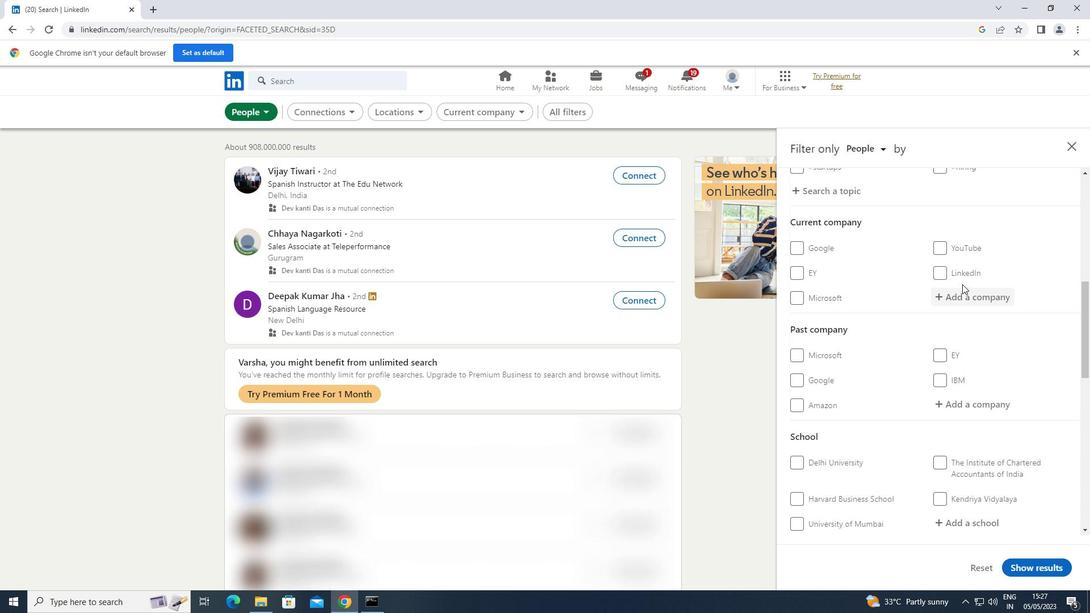 
Action: Mouse moved to (963, 291)
Screenshot: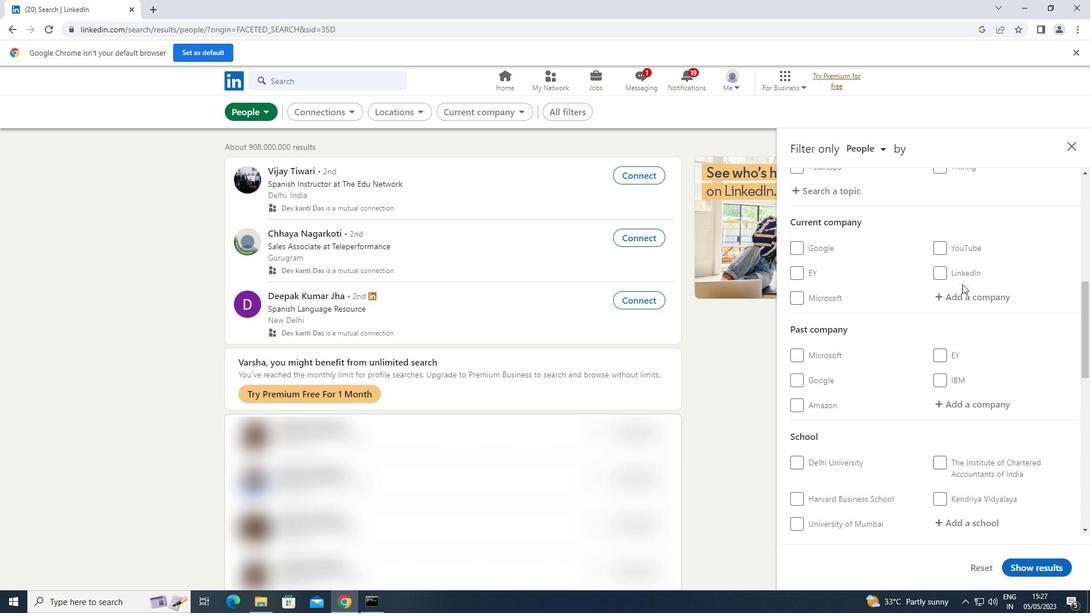 
Action: Mouse pressed left at (963, 291)
Screenshot: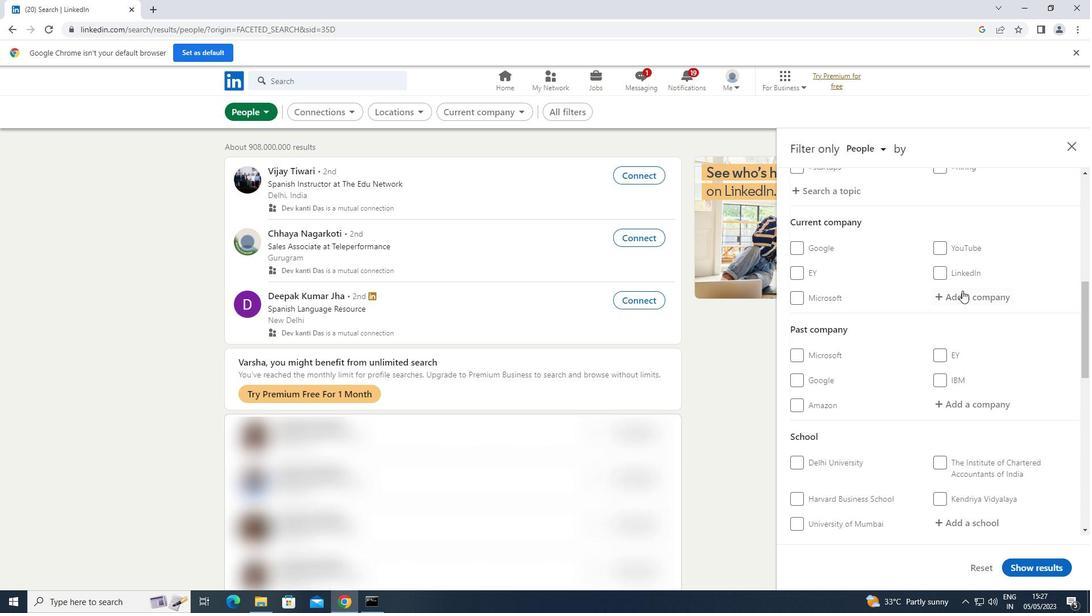 
Action: Key pressed <Key.shift>GULF<Key.space><Key.shift>JOBS
Screenshot: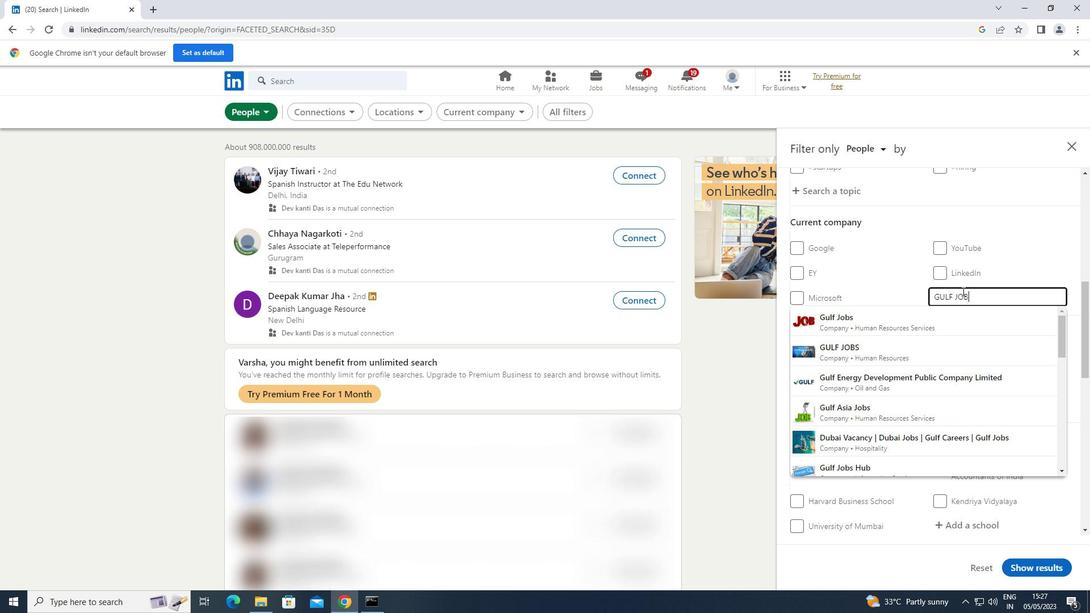 
Action: Mouse moved to (879, 348)
Screenshot: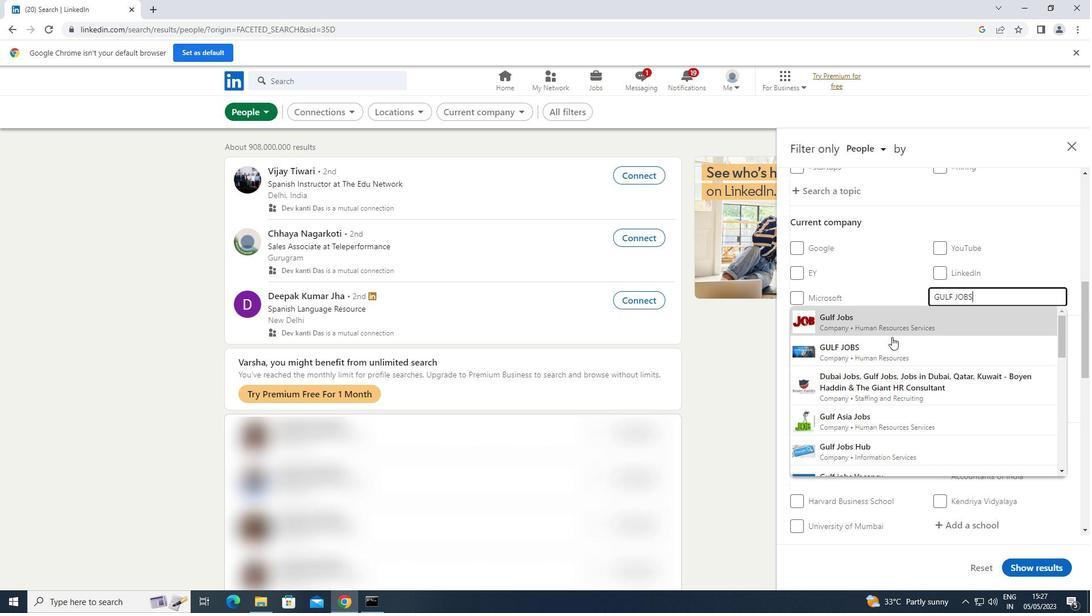 
Action: Mouse pressed left at (879, 348)
Screenshot: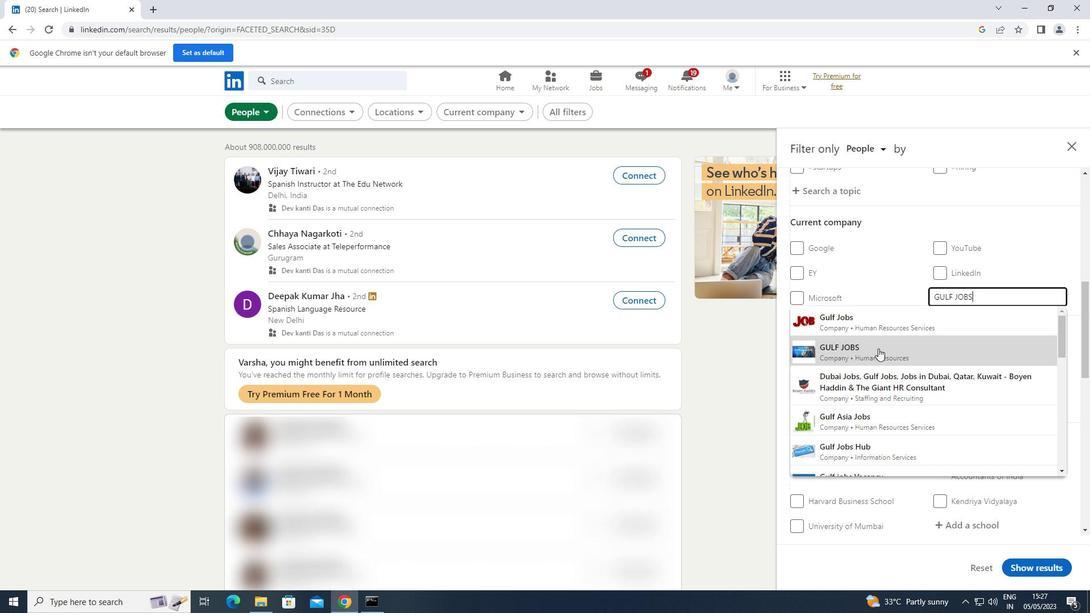 
Action: Mouse moved to (878, 348)
Screenshot: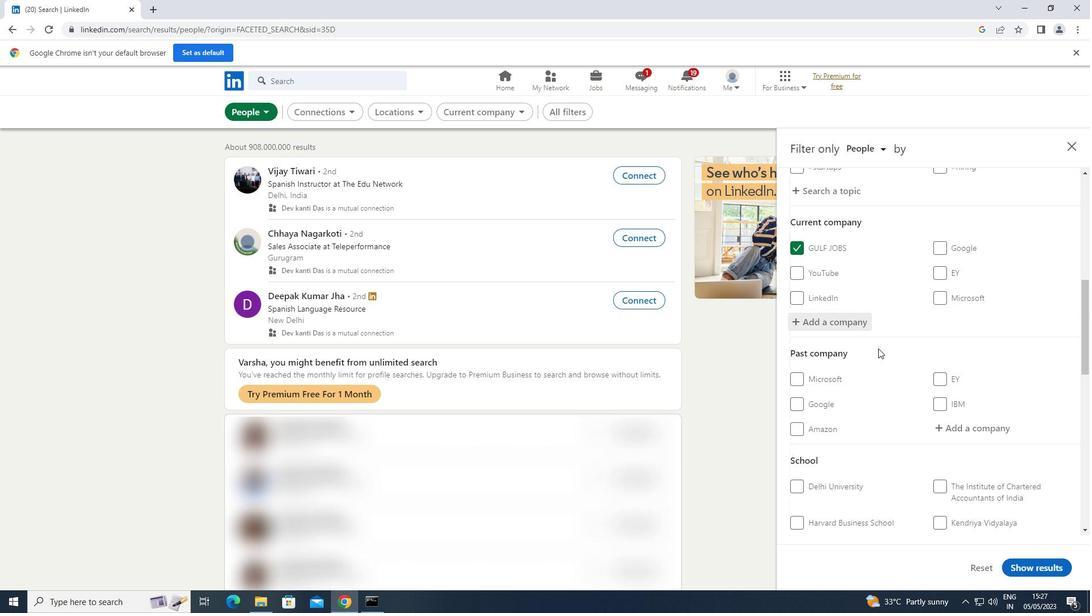 
Action: Mouse scrolled (878, 347) with delta (0, 0)
Screenshot: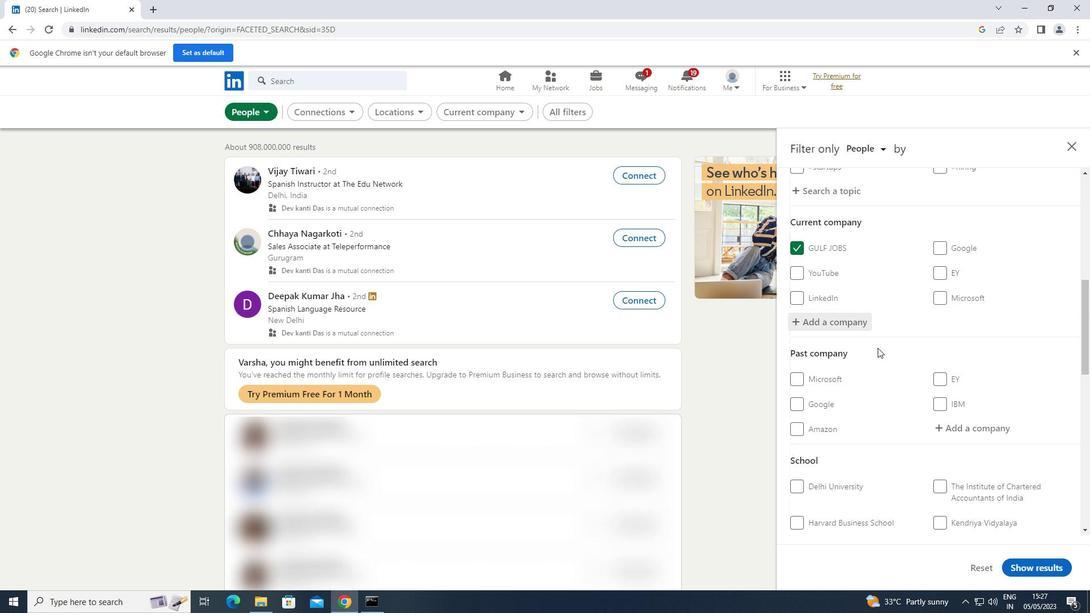 
Action: Mouse scrolled (878, 347) with delta (0, 0)
Screenshot: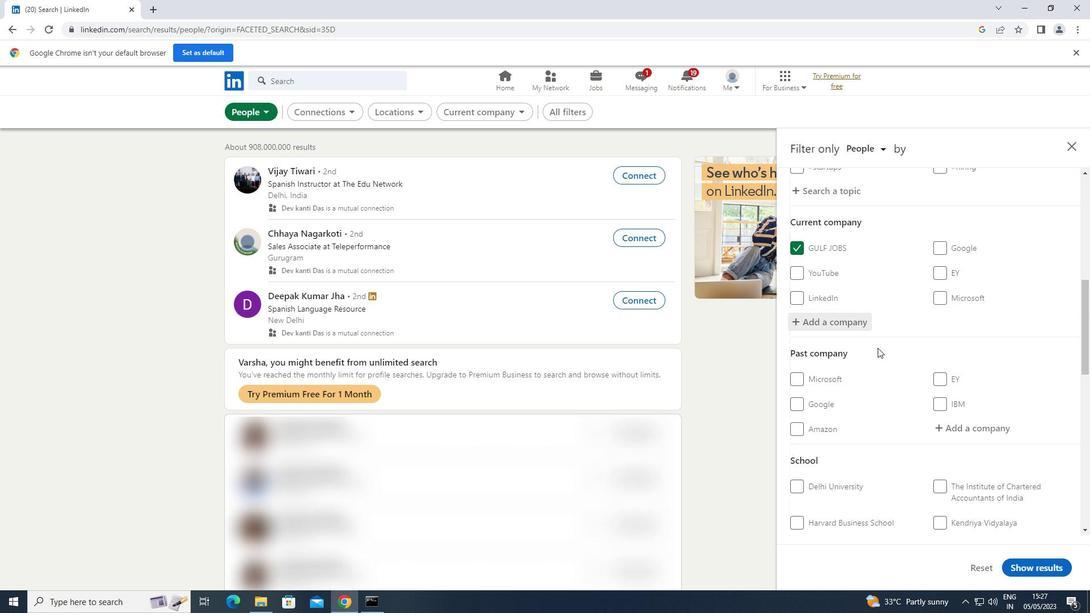 
Action: Mouse moved to (973, 425)
Screenshot: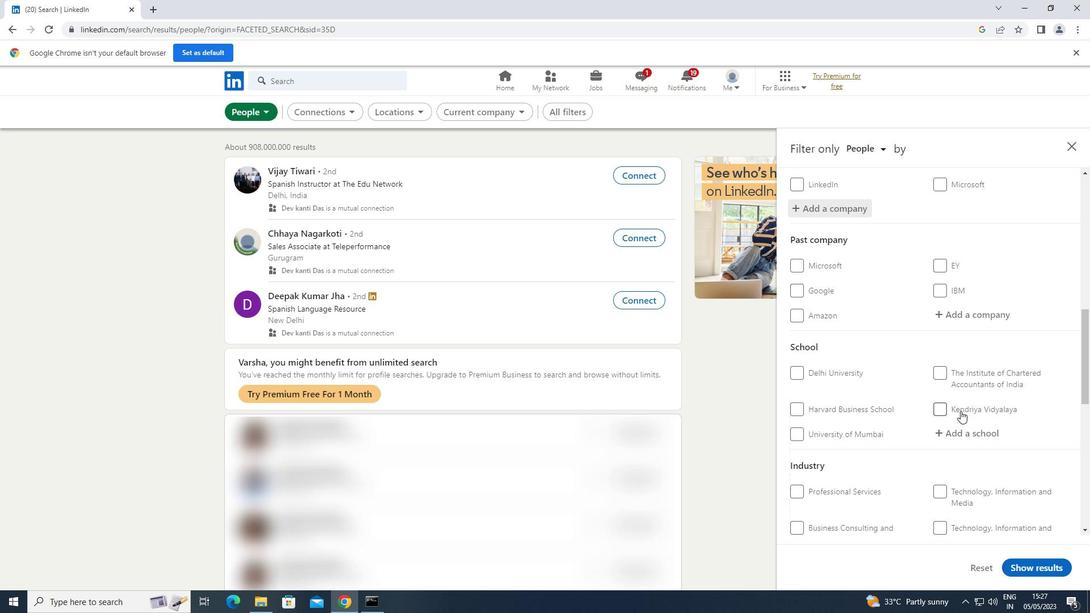 
Action: Mouse pressed left at (973, 425)
Screenshot: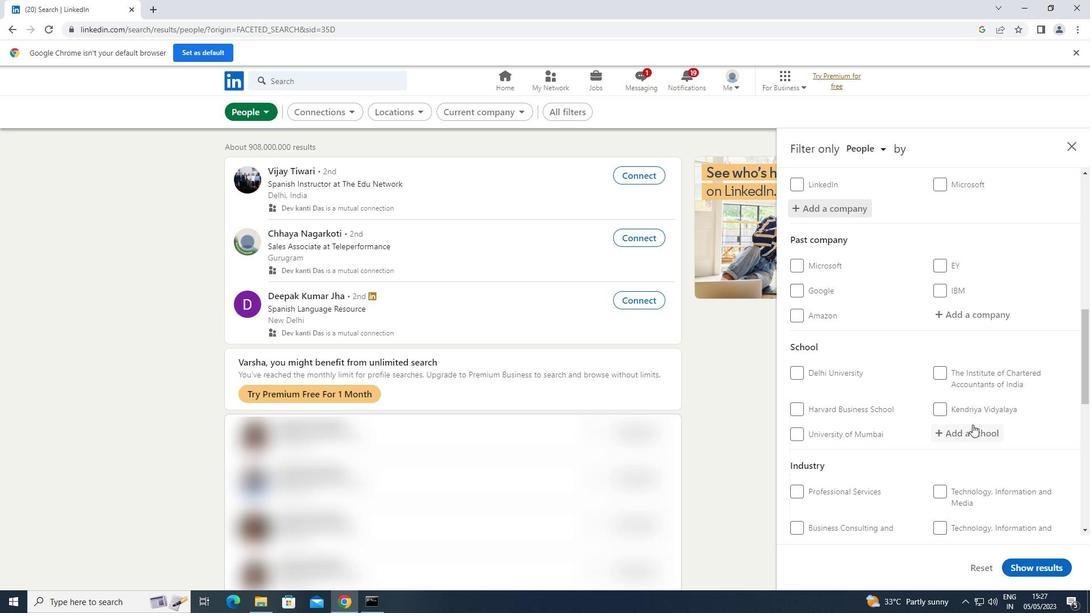
Action: Key pressed <Key.shift>RK<Key.space><Key.shift>UNI
Screenshot: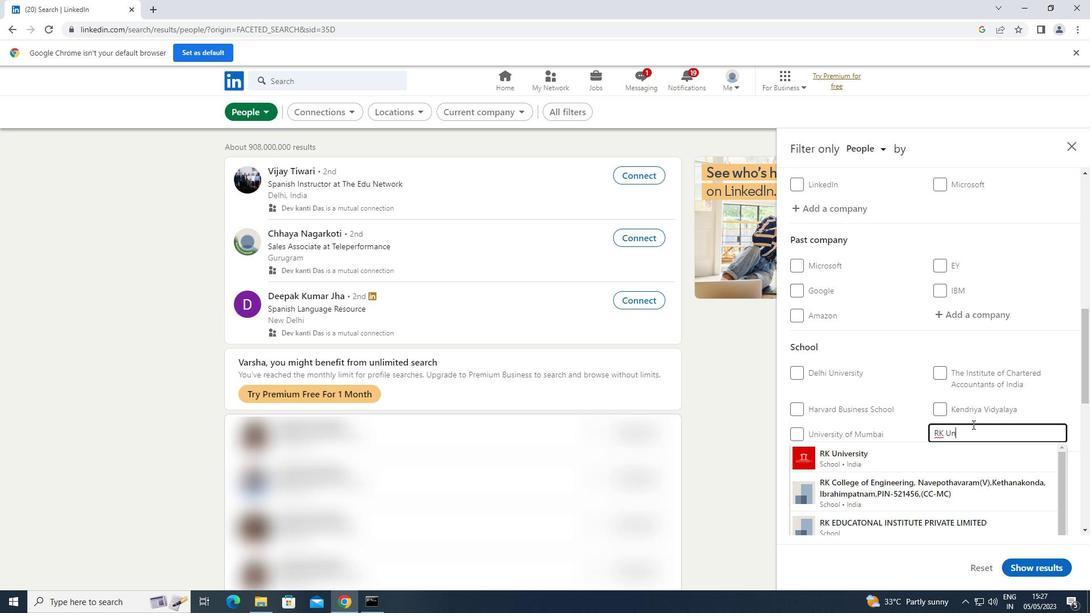 
Action: Mouse moved to (903, 464)
Screenshot: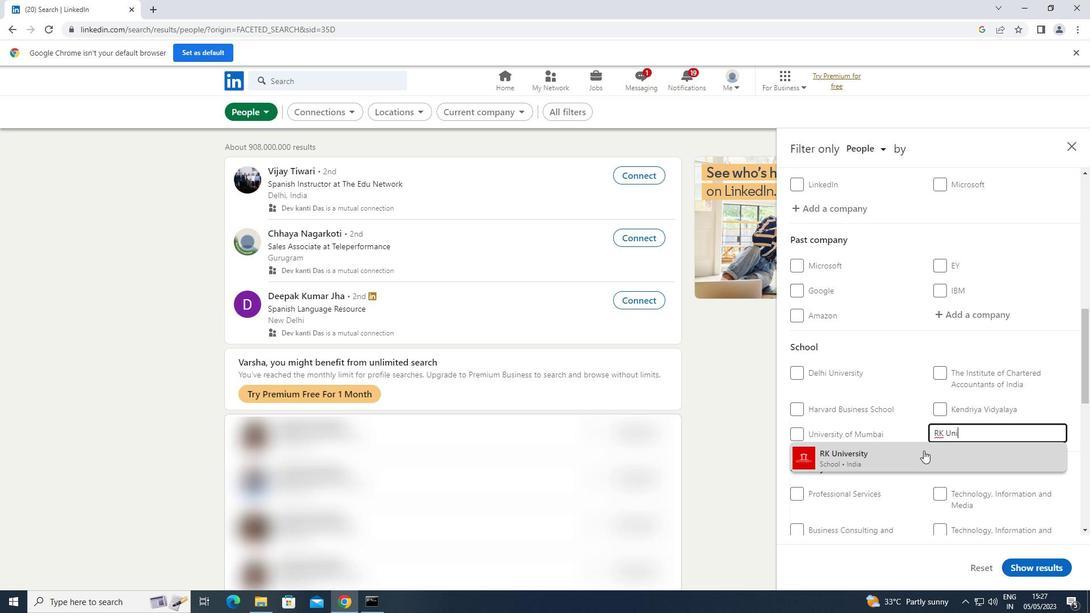 
Action: Mouse pressed left at (903, 464)
Screenshot: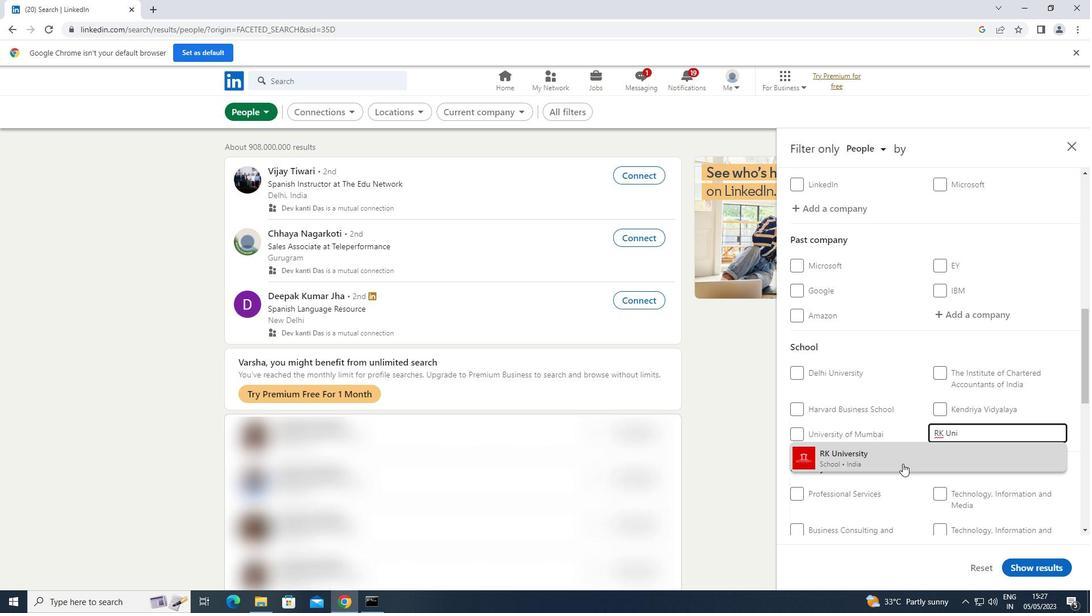 
Action: Mouse moved to (950, 417)
Screenshot: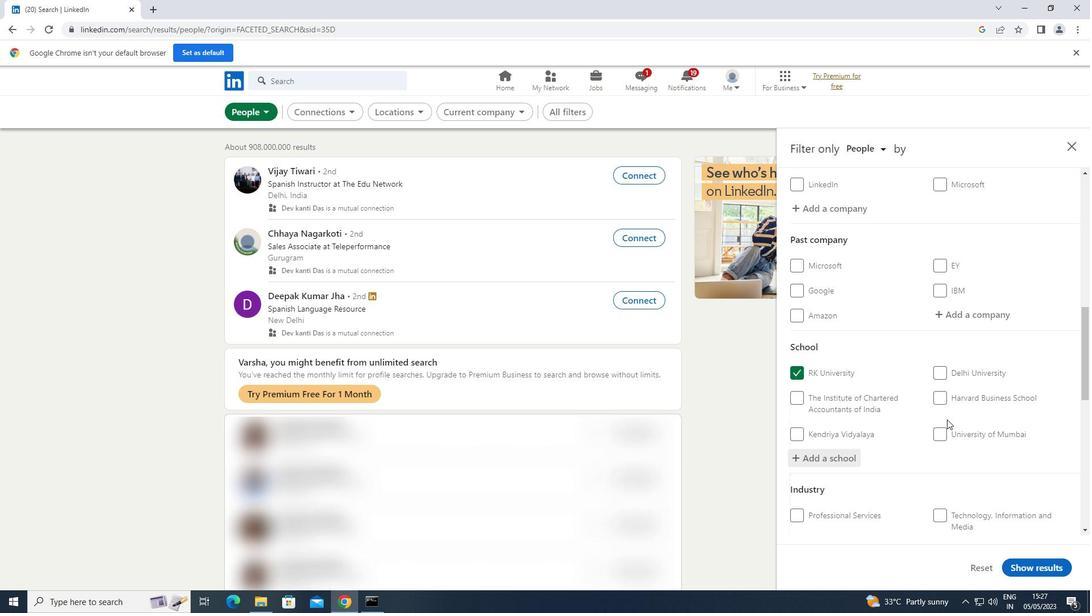 
Action: Mouse scrolled (950, 417) with delta (0, 0)
Screenshot: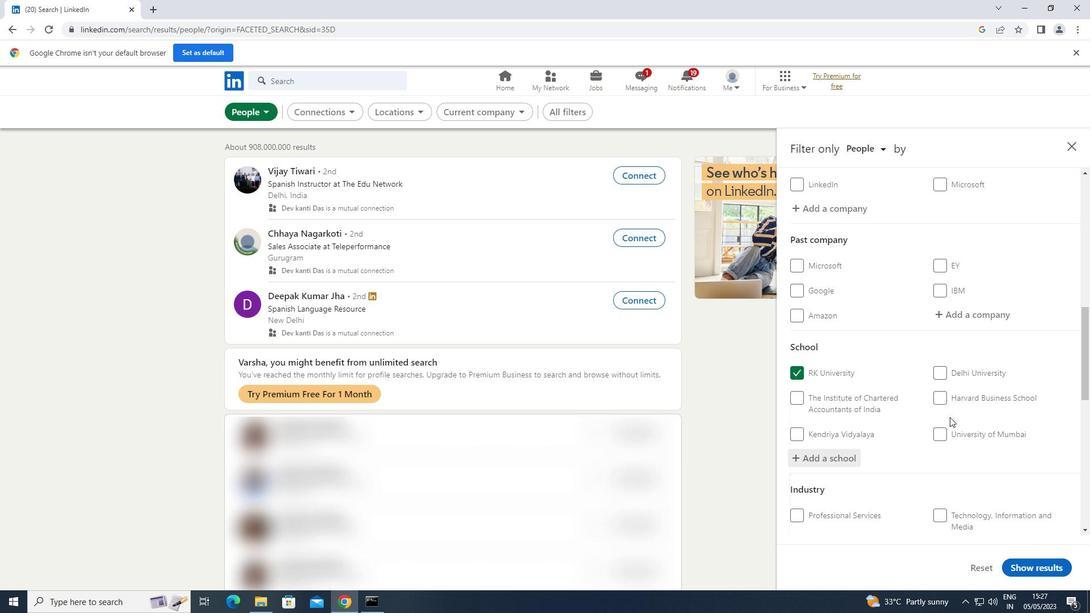 
Action: Mouse scrolled (950, 417) with delta (0, 0)
Screenshot: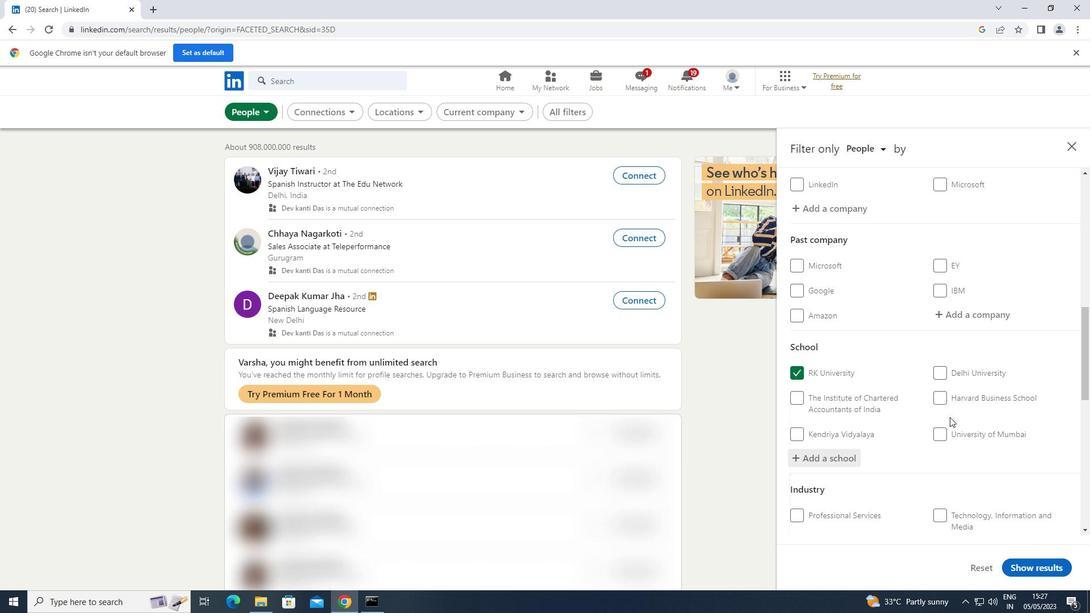 
Action: Mouse scrolled (950, 417) with delta (0, 0)
Screenshot: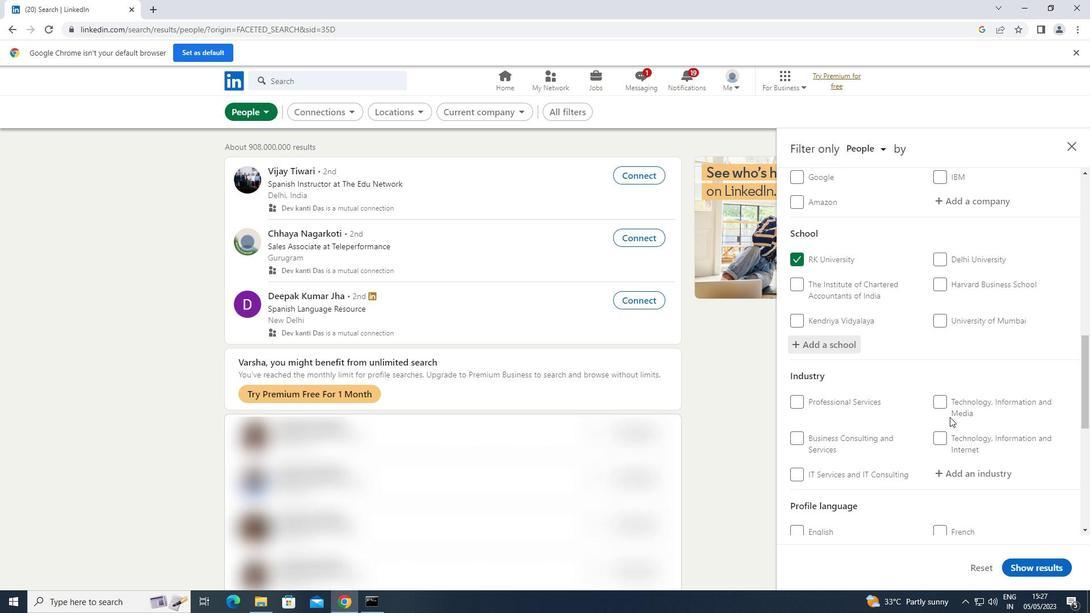 
Action: Mouse scrolled (950, 417) with delta (0, 0)
Screenshot: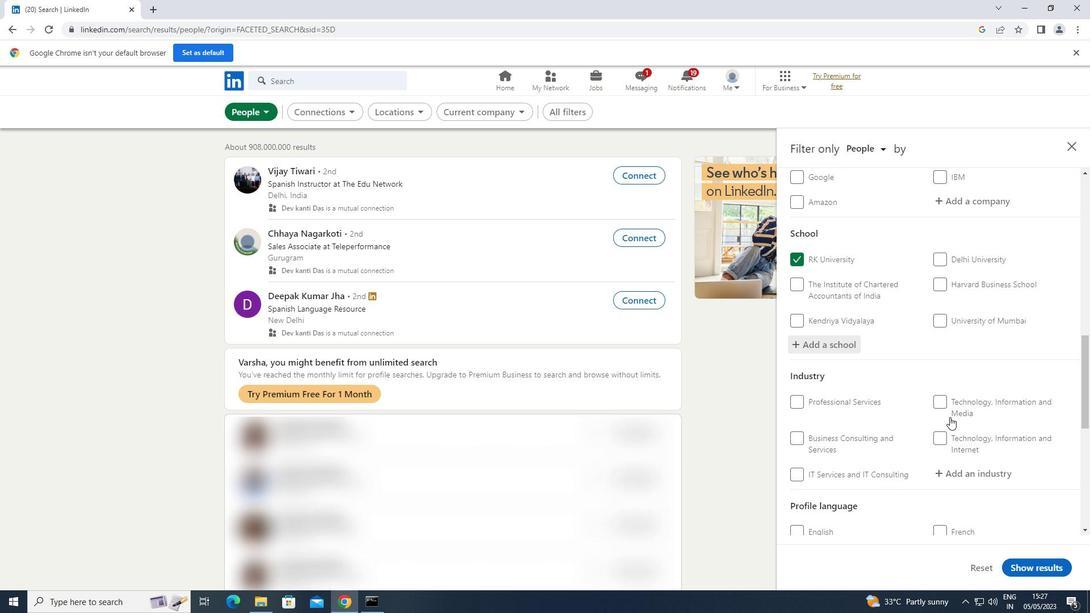 
Action: Mouse moved to (977, 360)
Screenshot: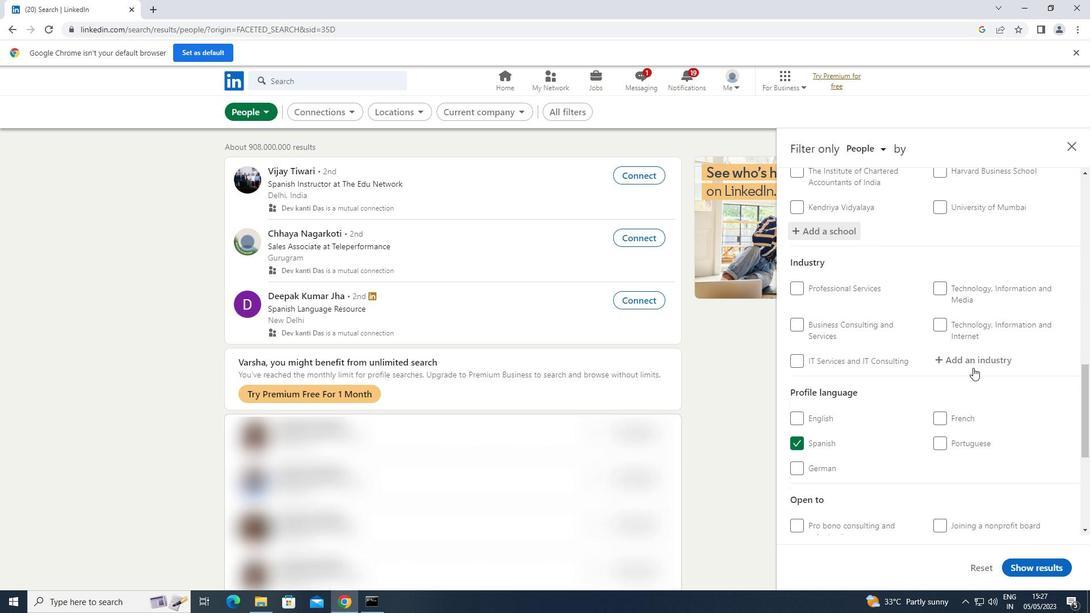 
Action: Mouse pressed left at (977, 360)
Screenshot: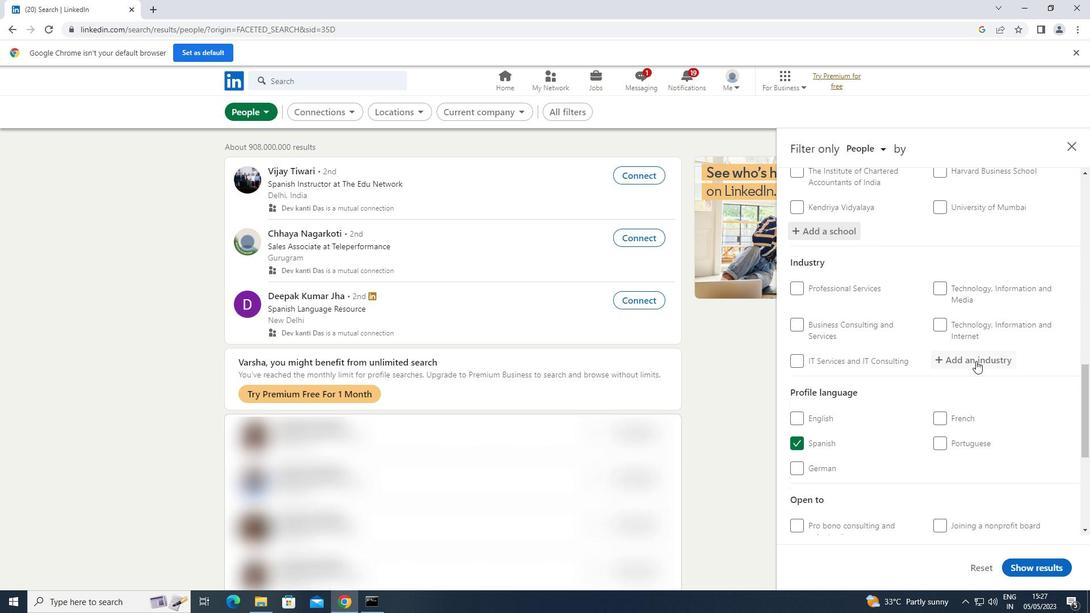 
Action: Key pressed <Key.shift>OUTSOURCIN
Screenshot: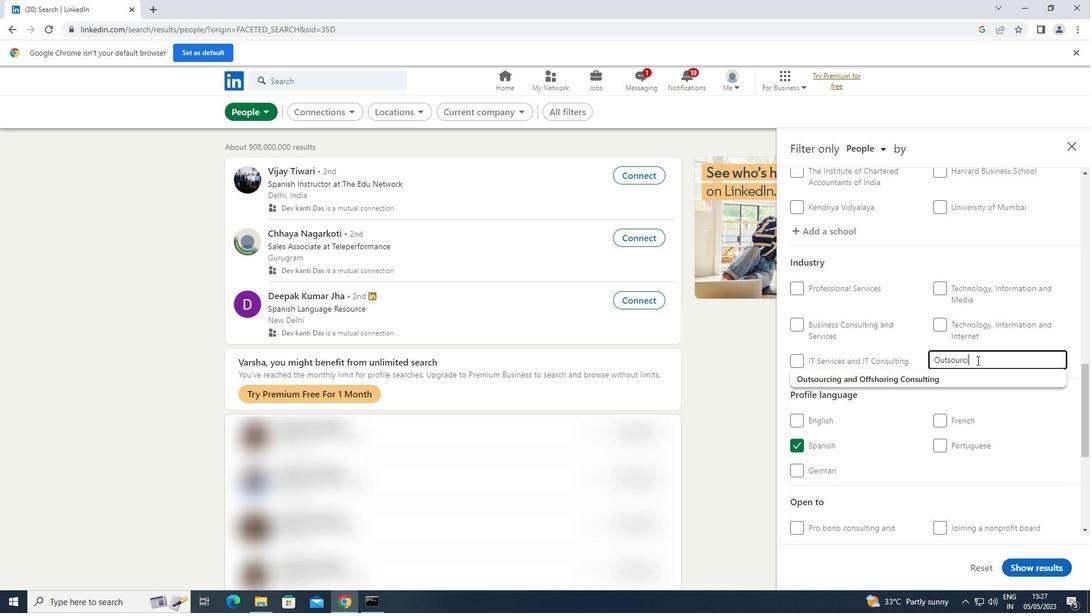 
Action: Mouse moved to (931, 374)
Screenshot: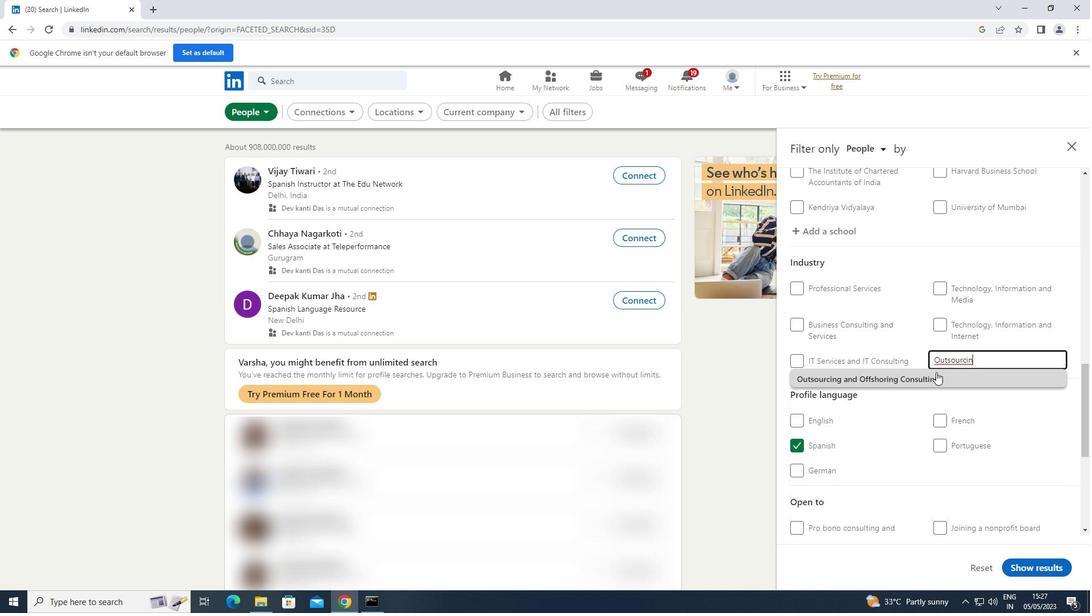
Action: Mouse pressed left at (931, 374)
Screenshot: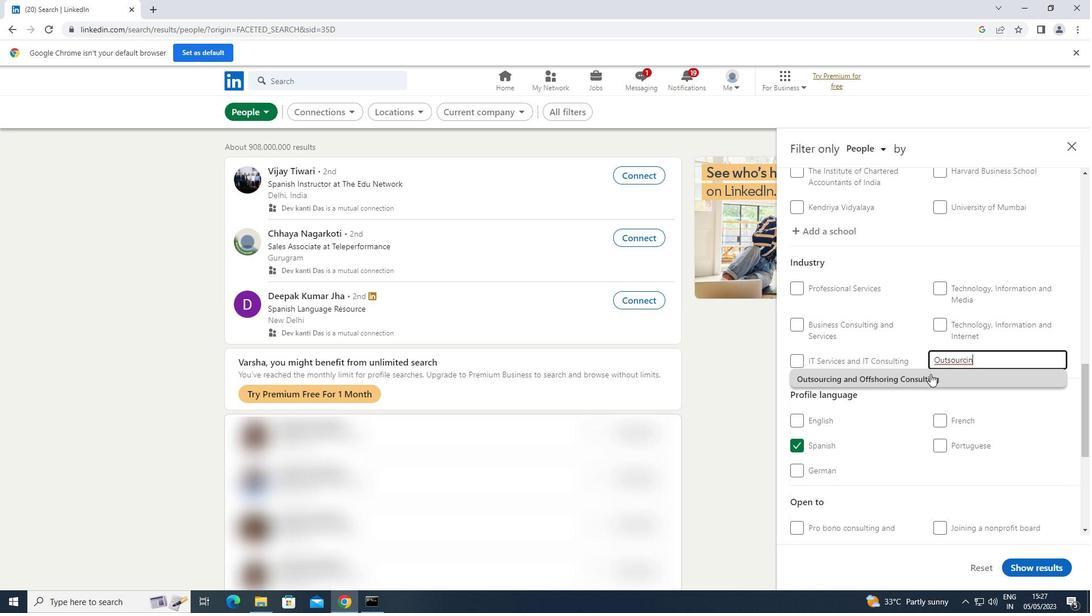 
Action: Mouse scrolled (931, 373) with delta (0, 0)
Screenshot: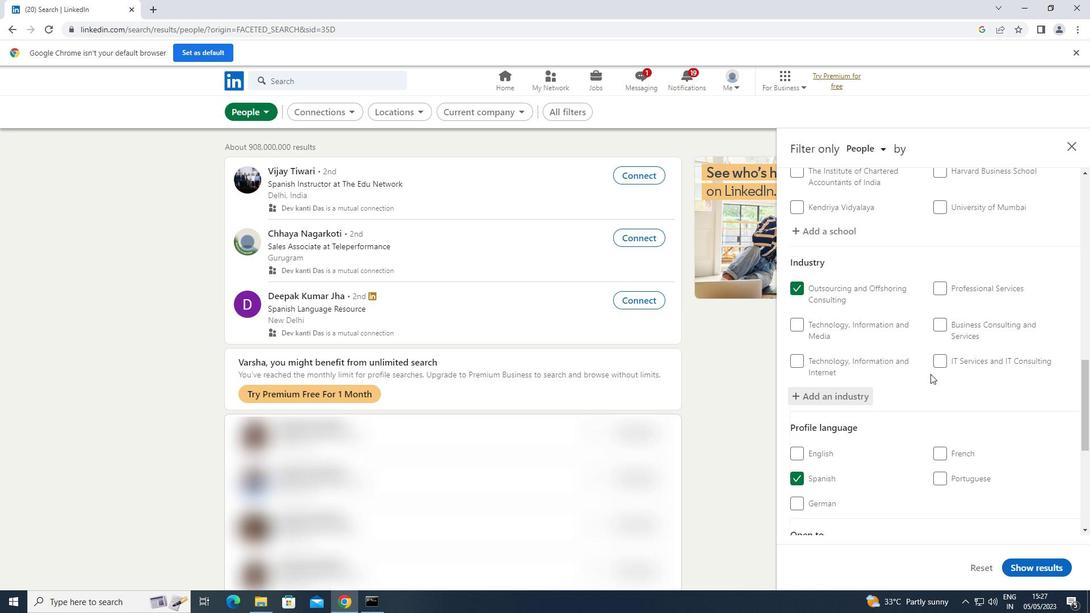 
Action: Mouse scrolled (931, 373) with delta (0, 0)
Screenshot: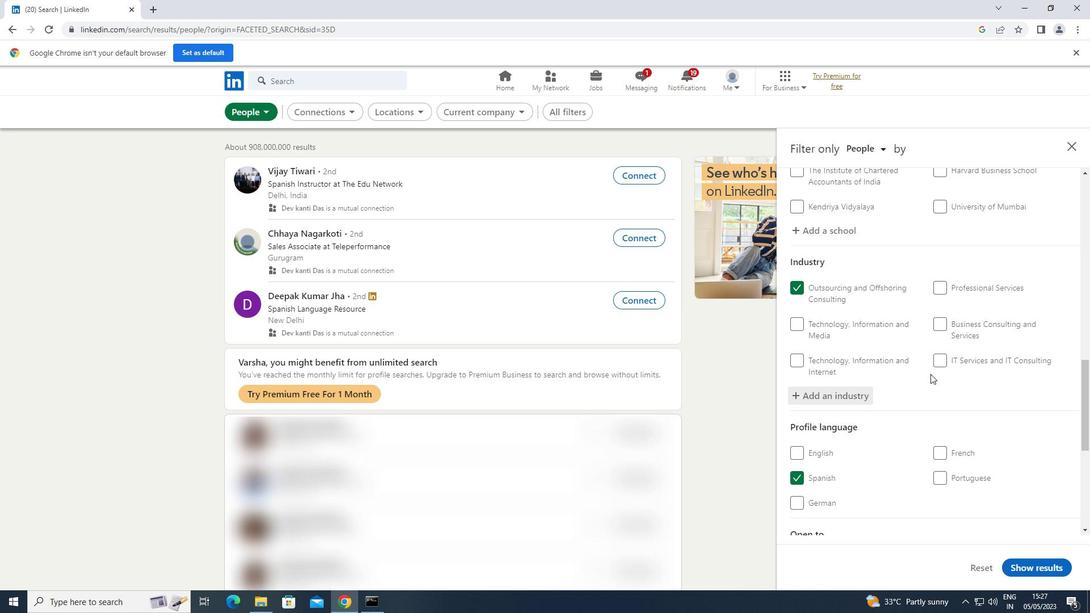 
Action: Mouse scrolled (931, 373) with delta (0, 0)
Screenshot: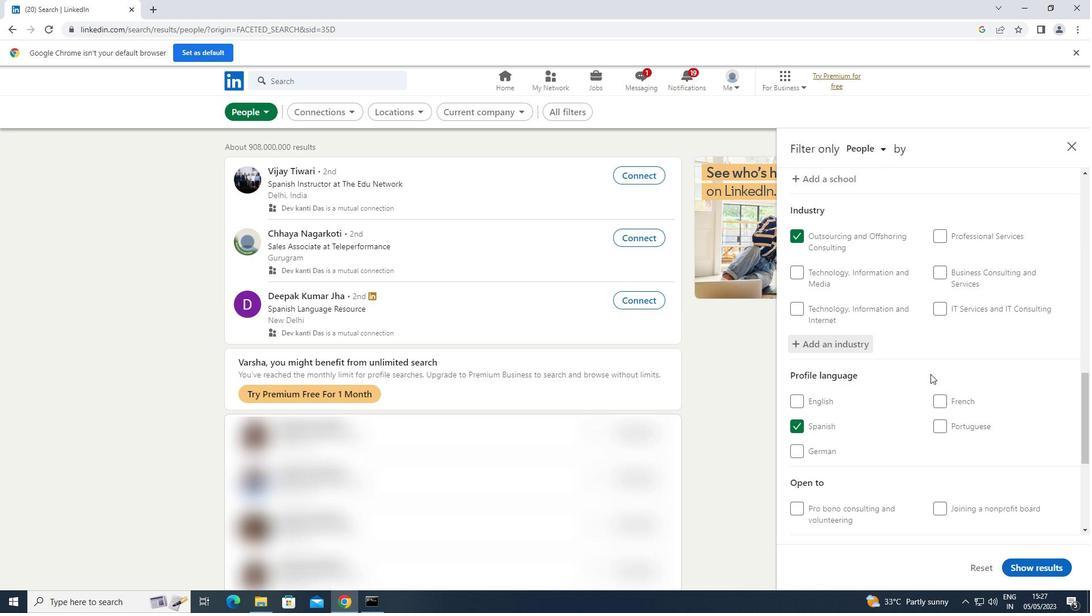 
Action: Mouse scrolled (931, 373) with delta (0, 0)
Screenshot: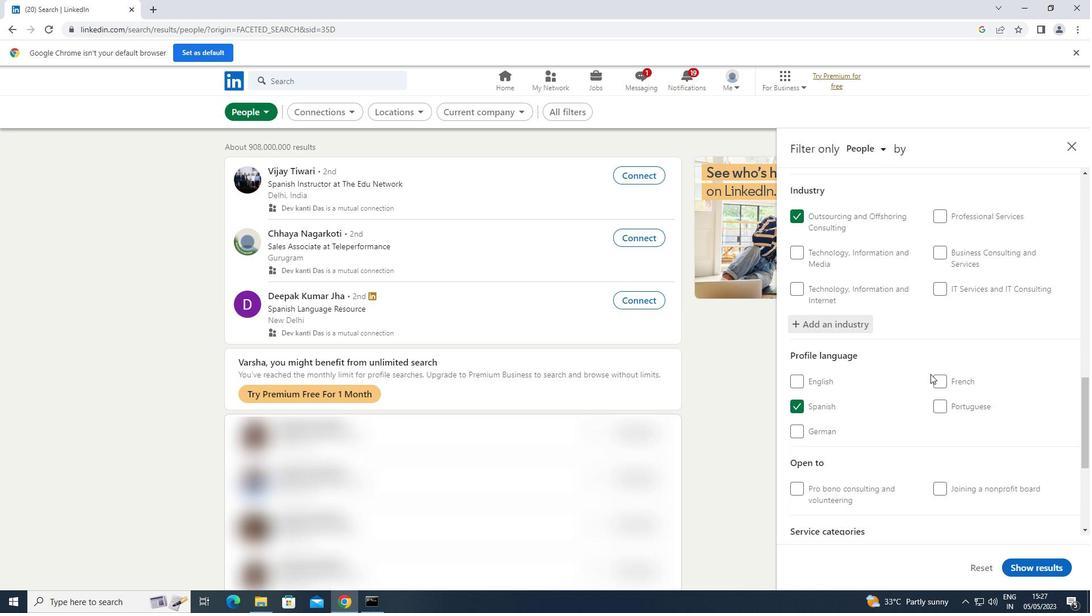 
Action: Mouse moved to (960, 451)
Screenshot: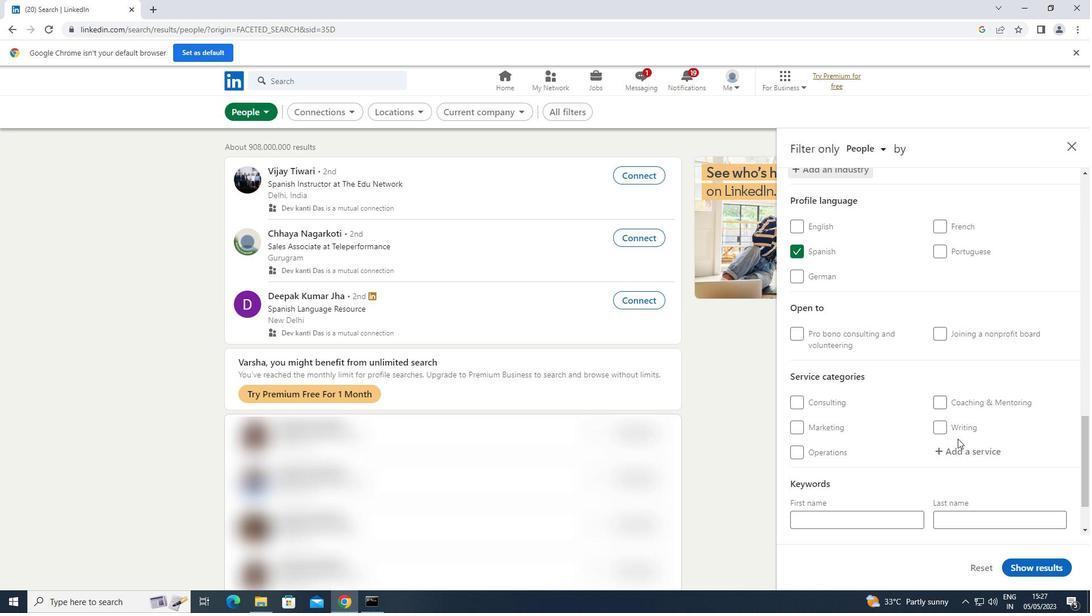 
Action: Mouse pressed left at (960, 451)
Screenshot: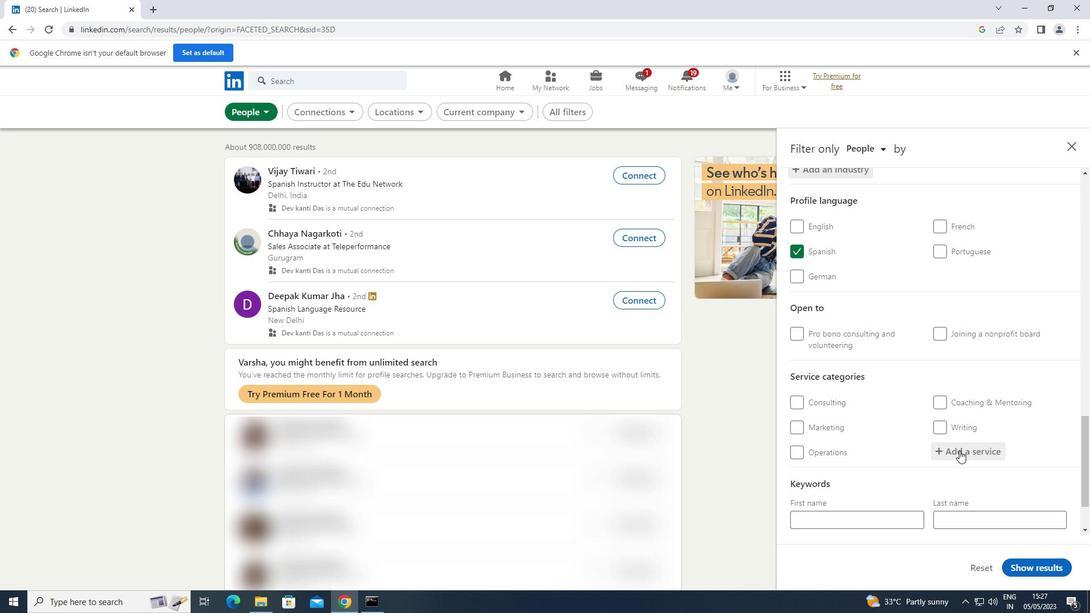
Action: Key pressed <Key.shift>AUTO
Screenshot: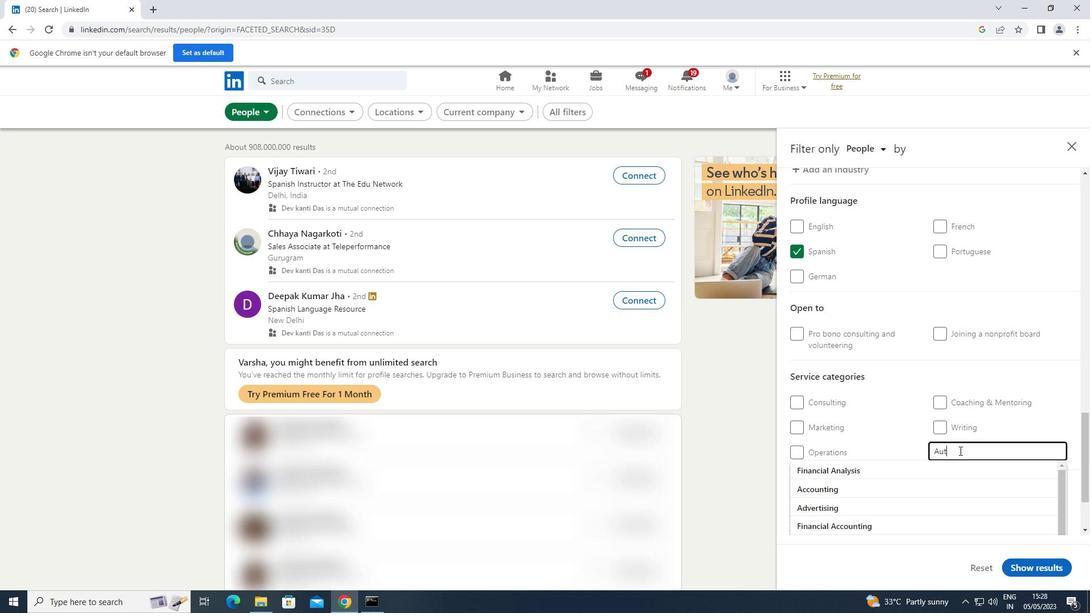 
Action: Mouse moved to (912, 502)
Screenshot: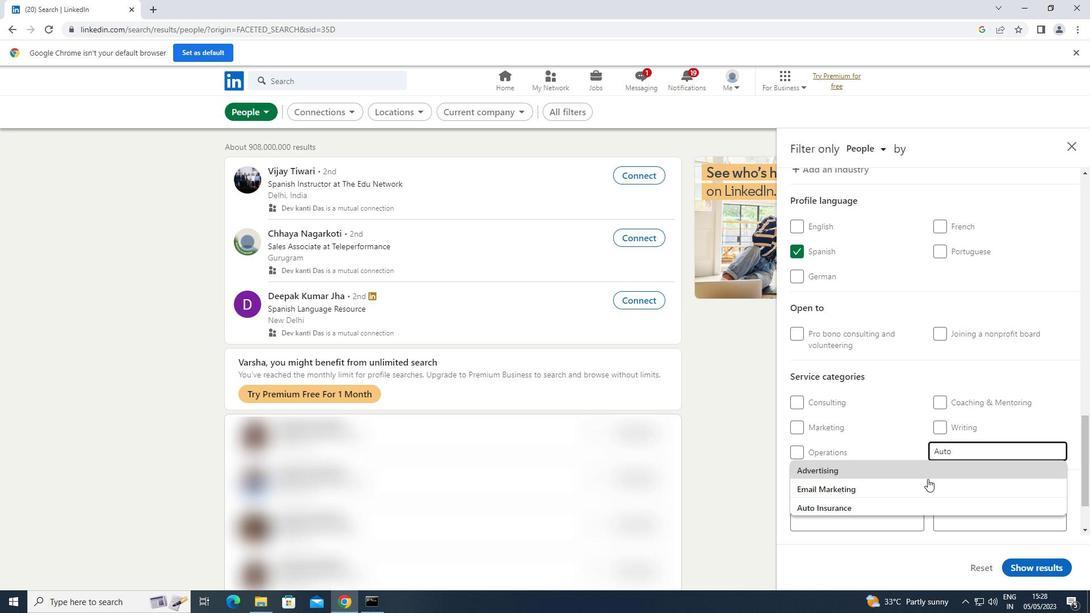 
Action: Mouse pressed left at (912, 502)
Screenshot: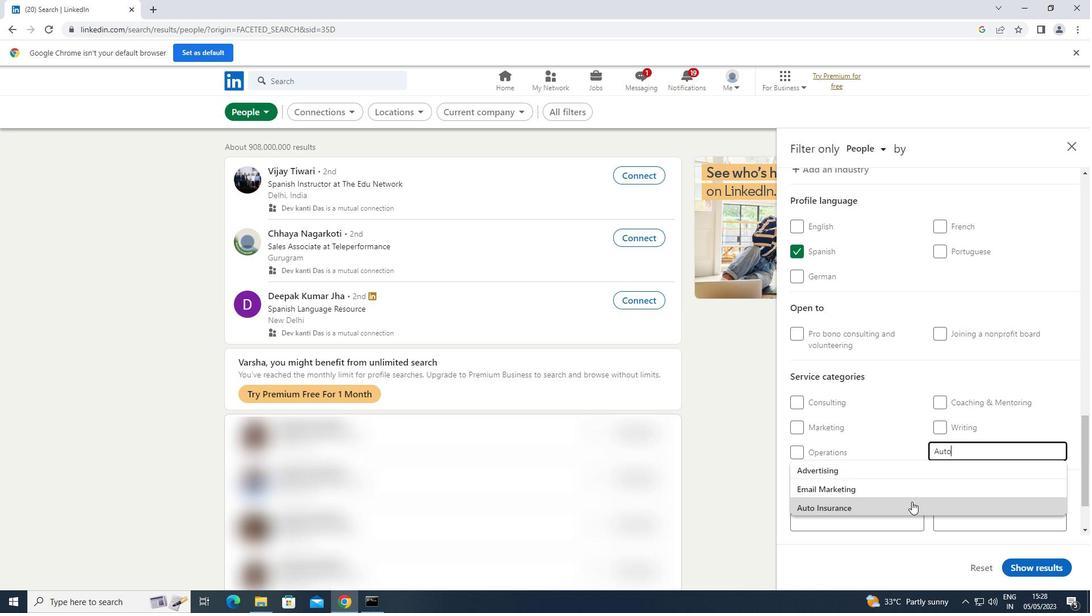 
Action: Mouse moved to (912, 502)
Screenshot: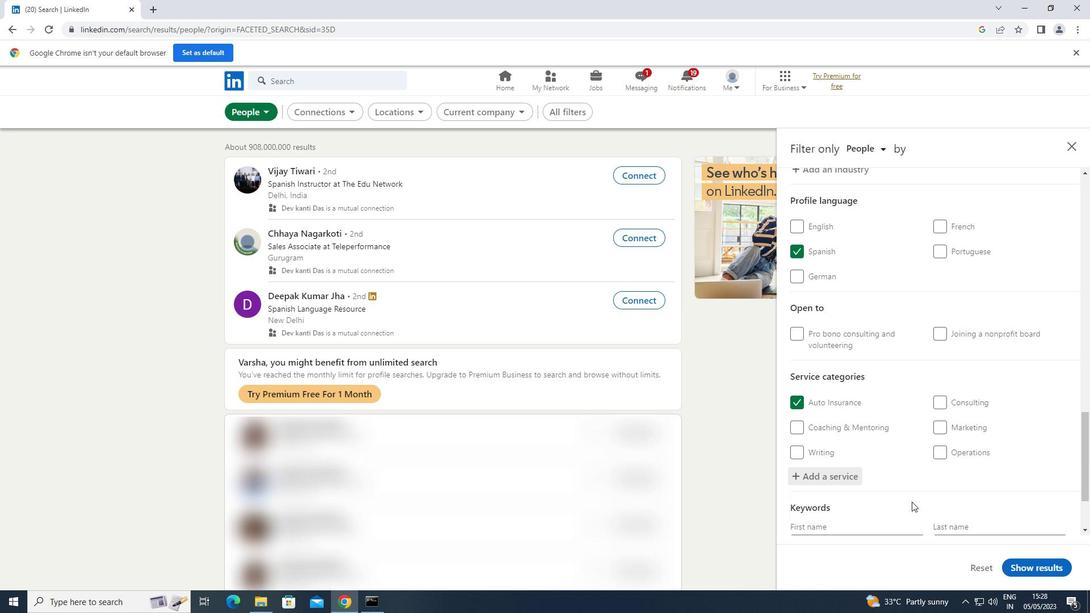 
Action: Mouse scrolled (912, 502) with delta (0, 0)
Screenshot: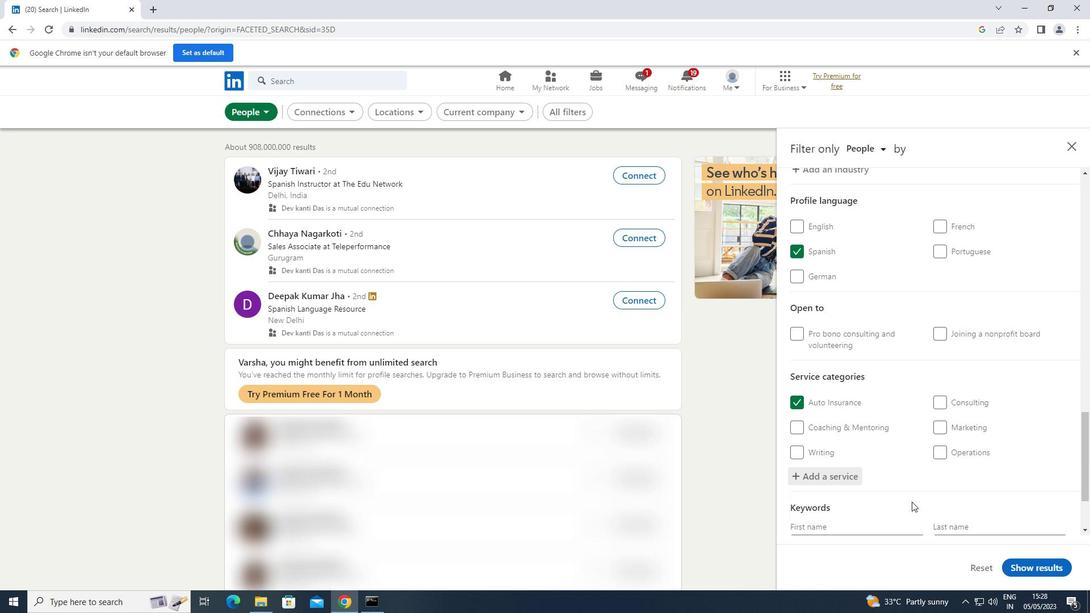 
Action: Mouse moved to (913, 502)
Screenshot: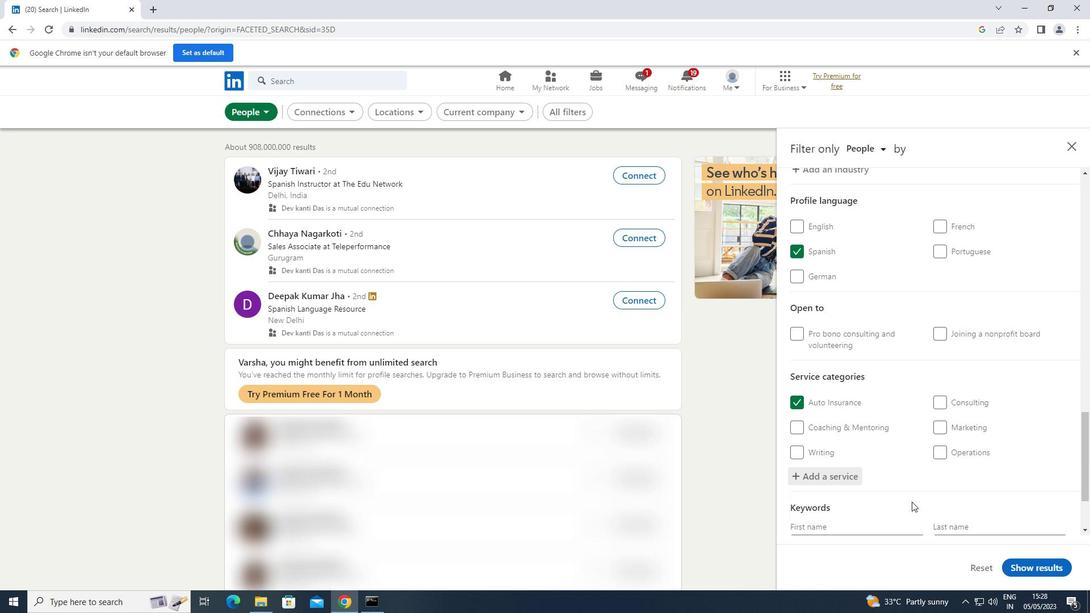 
Action: Mouse scrolled (913, 502) with delta (0, 0)
Screenshot: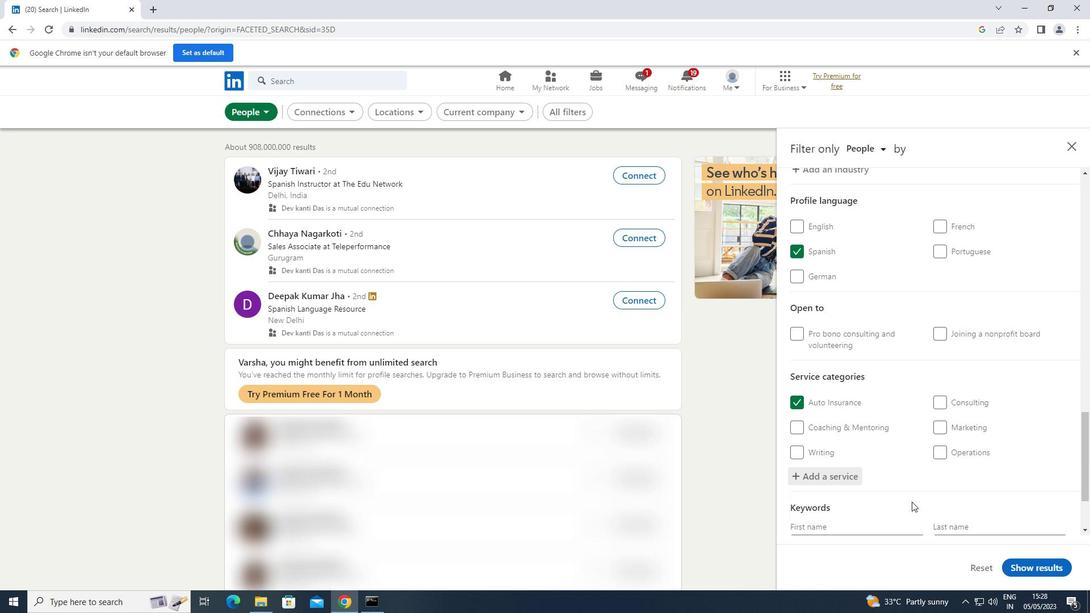 
Action: Mouse scrolled (913, 502) with delta (0, 0)
Screenshot: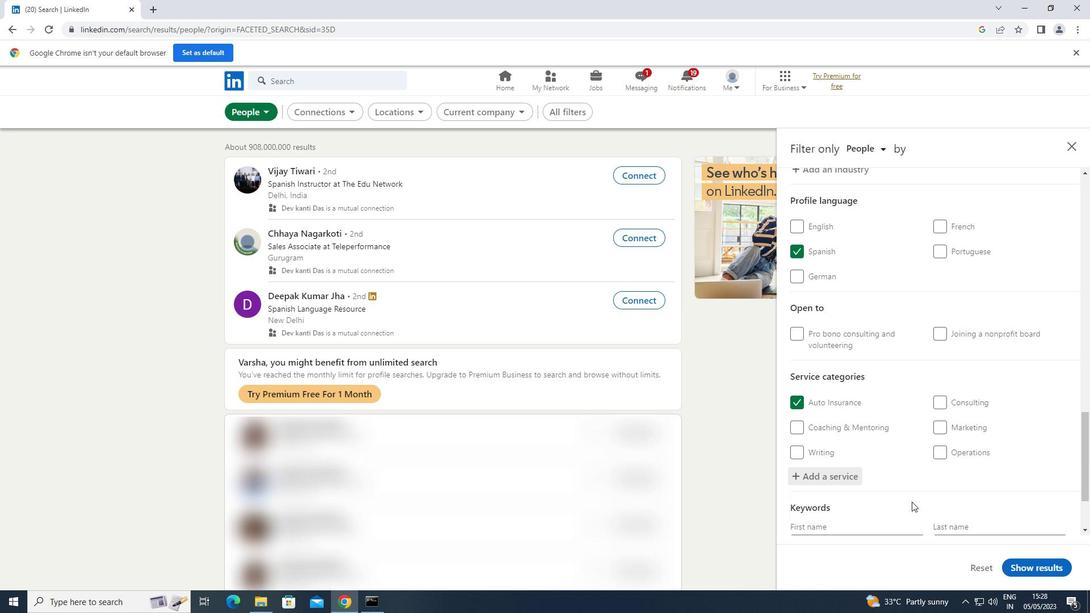 
Action: Mouse scrolled (913, 502) with delta (0, 0)
Screenshot: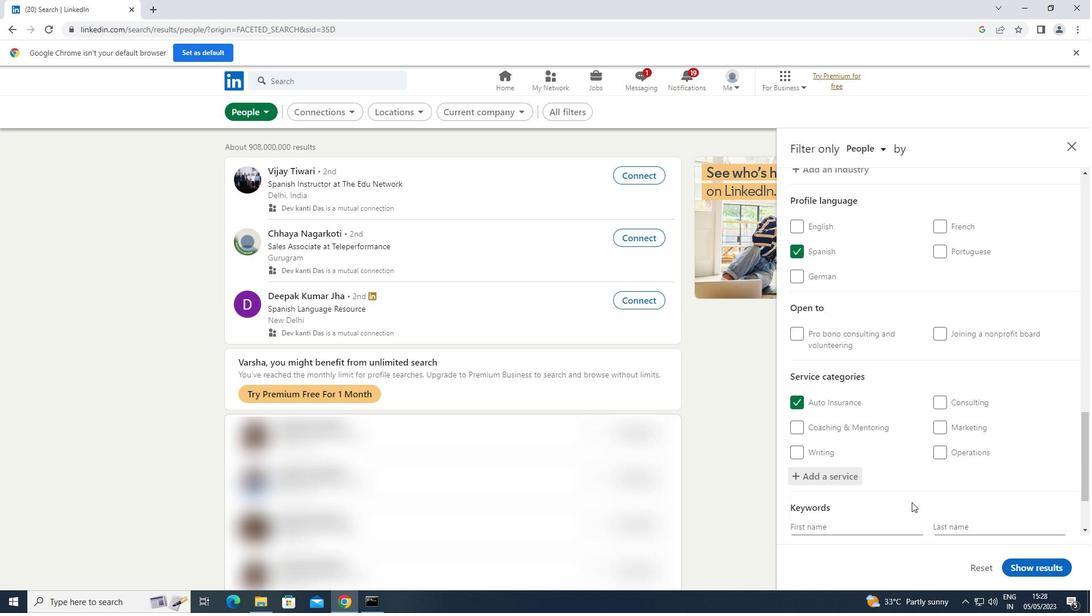 
Action: Mouse scrolled (913, 502) with delta (0, 0)
Screenshot: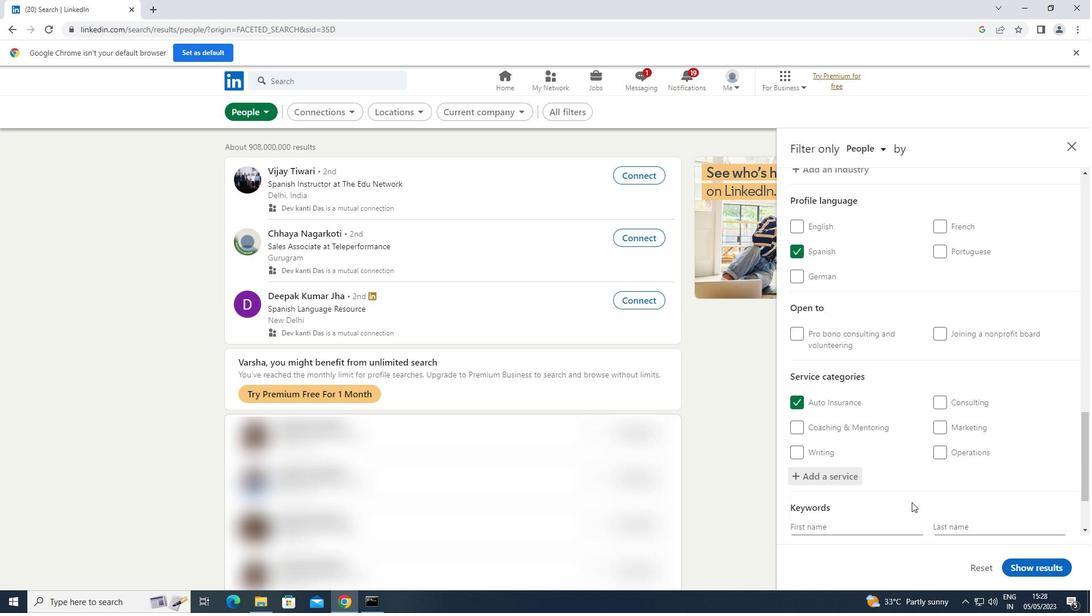 
Action: Mouse moved to (889, 484)
Screenshot: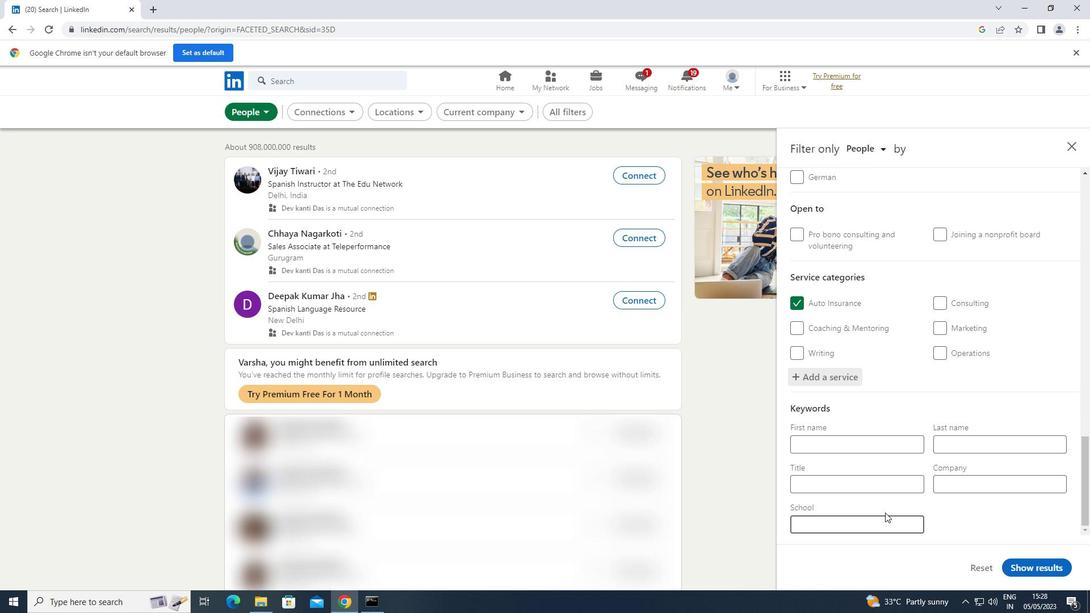 
Action: Mouse pressed left at (889, 484)
Screenshot: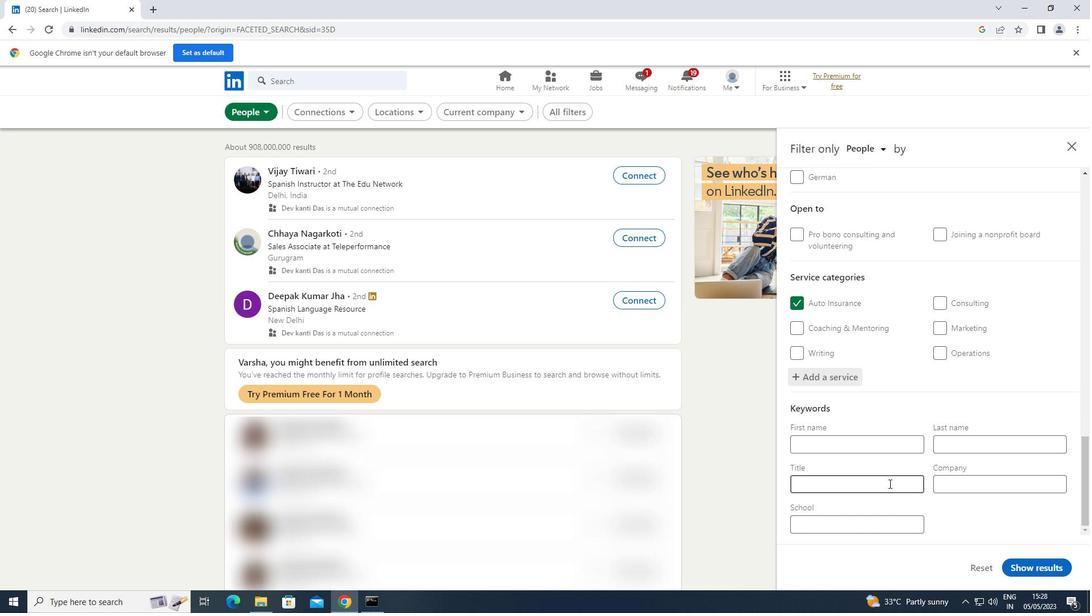 
Action: Key pressed <Key.shift>COPYWRITER
Screenshot: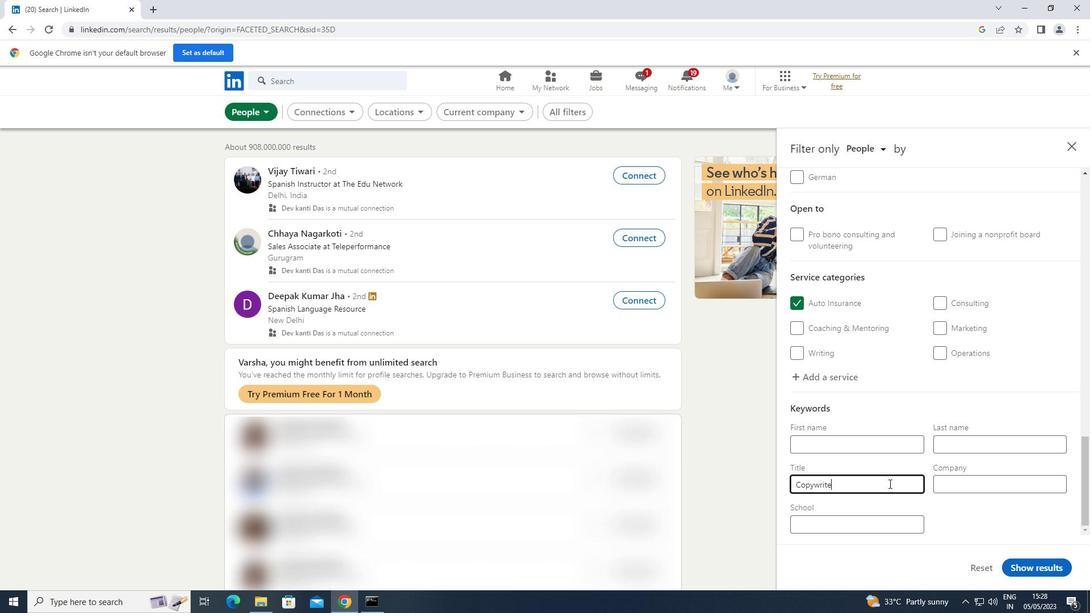 
Action: Mouse moved to (1044, 559)
Screenshot: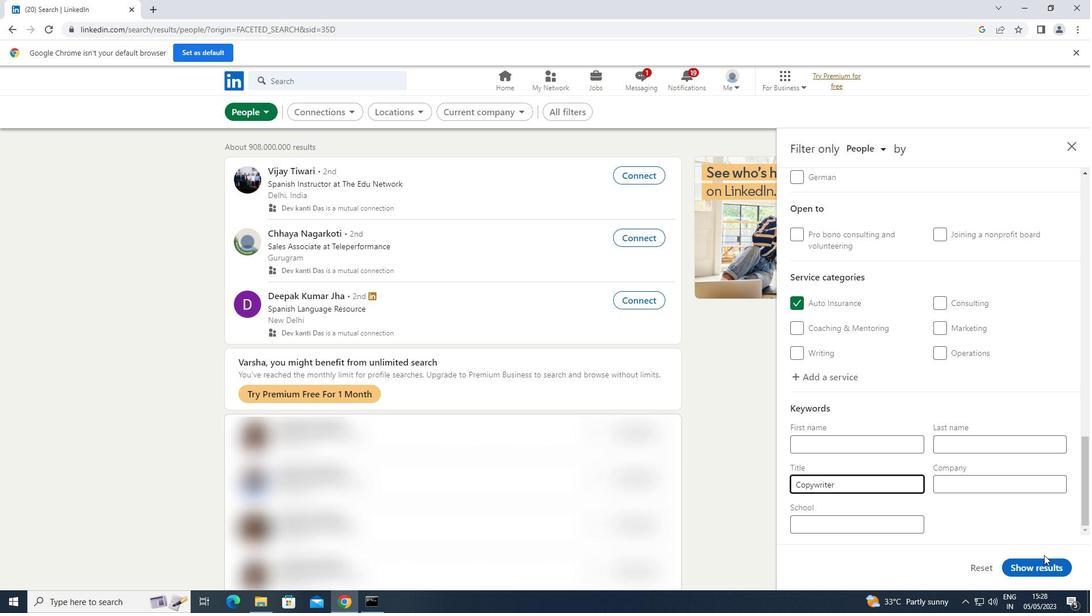 
Action: Mouse pressed left at (1044, 559)
Screenshot: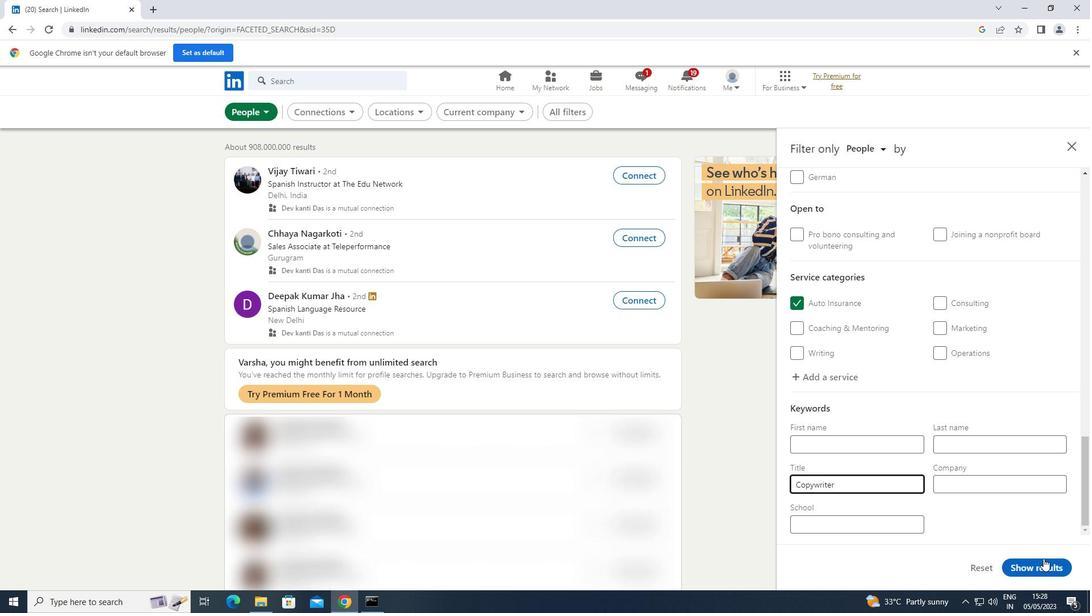 
